 Task: Create a due date automation trigger when advanced on, 2 working days after a card is due add checklist with checklist "Resume" complete at 11:00 AM.
Action: Mouse moved to (1106, 334)
Screenshot: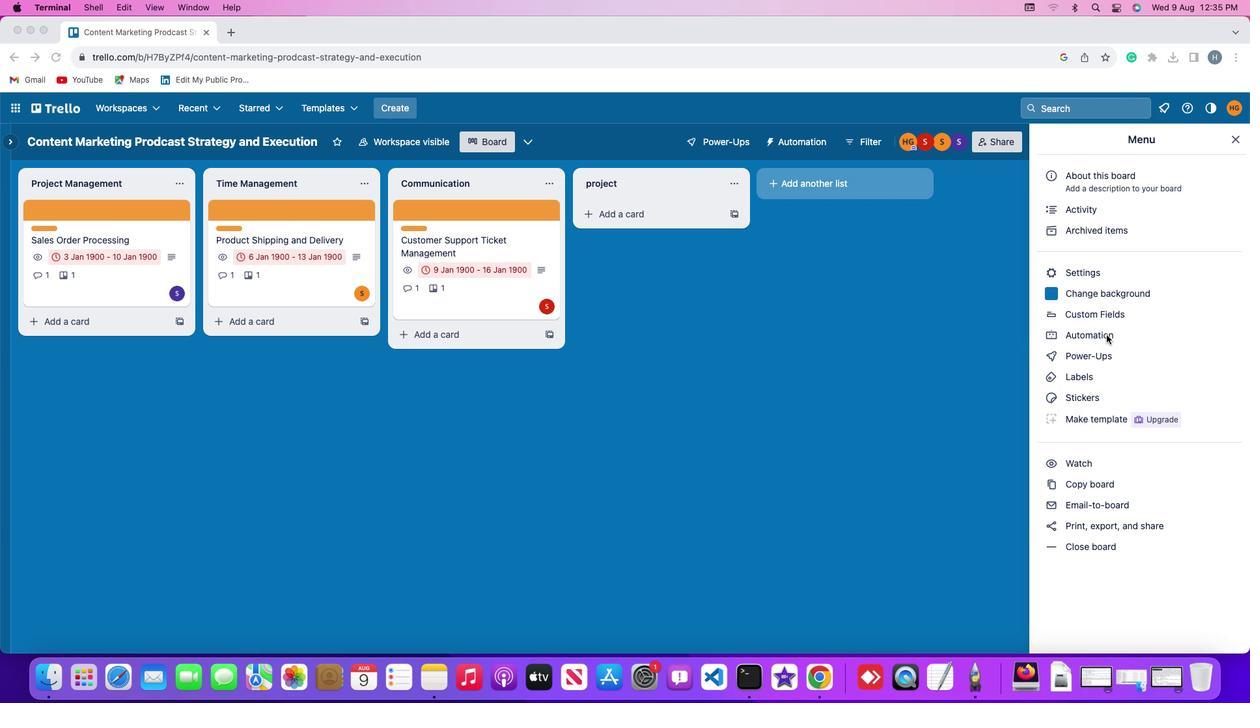 
Action: Mouse pressed left at (1106, 334)
Screenshot: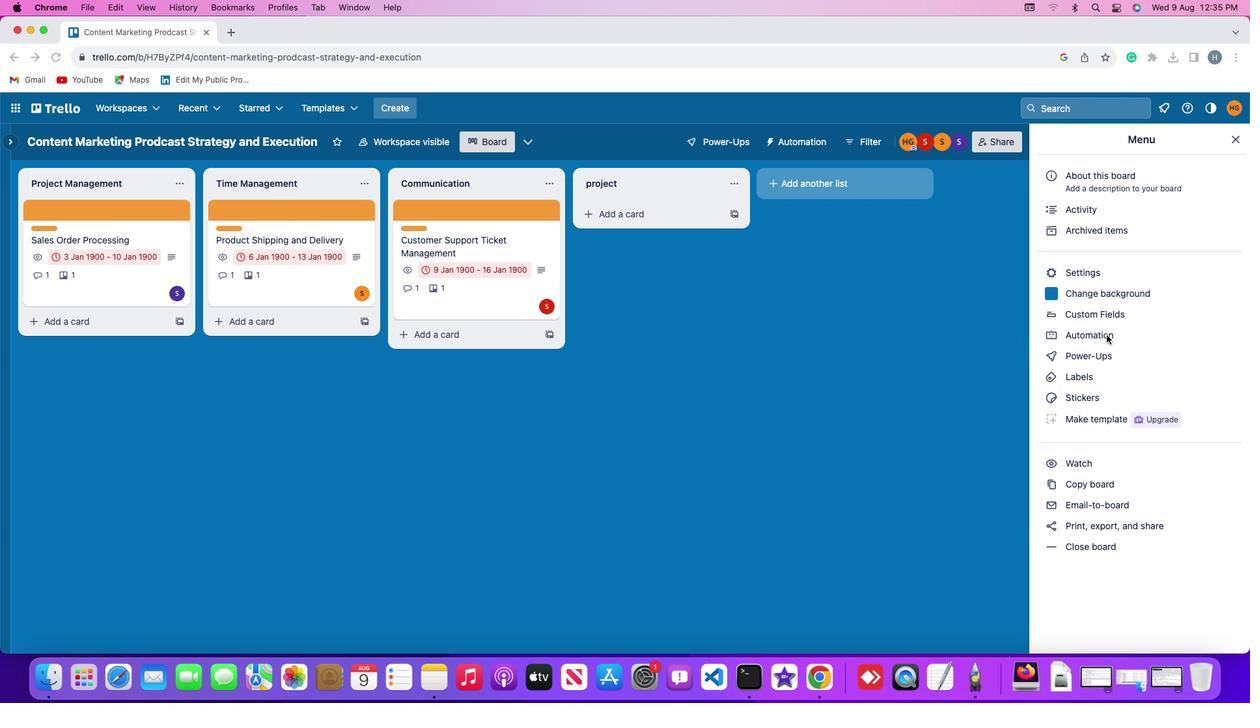 
Action: Mouse moved to (1106, 333)
Screenshot: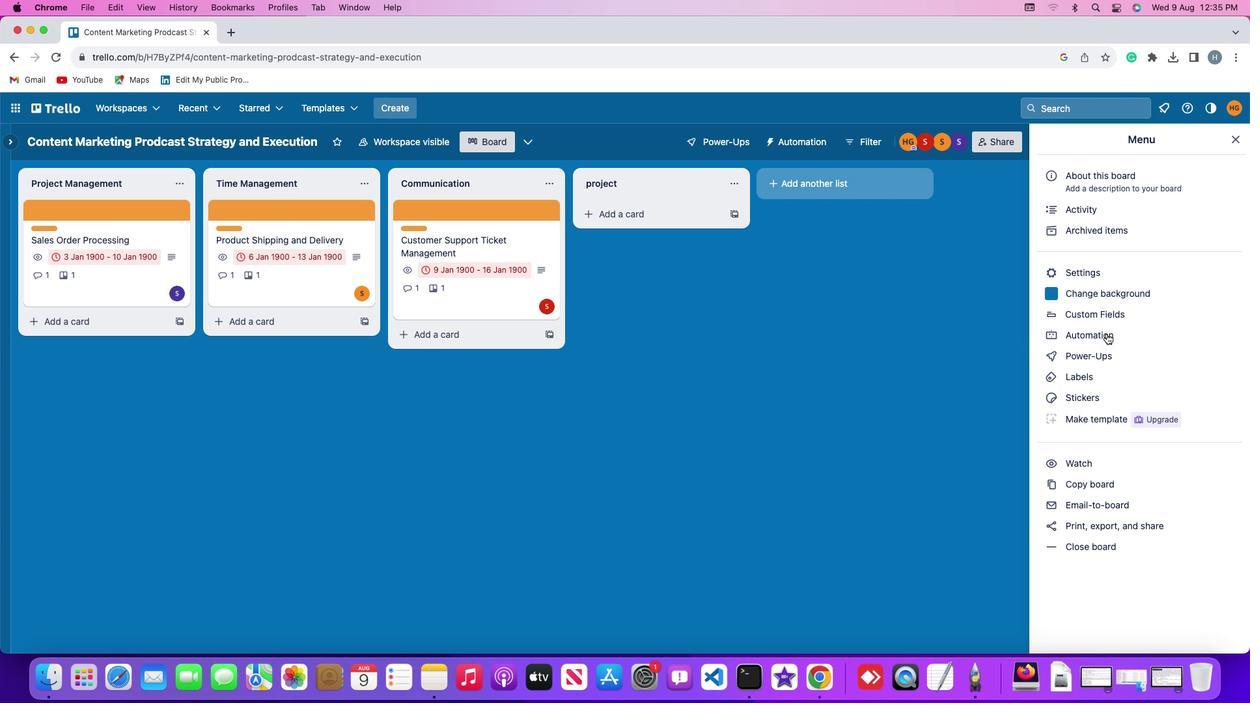 
Action: Mouse pressed left at (1106, 333)
Screenshot: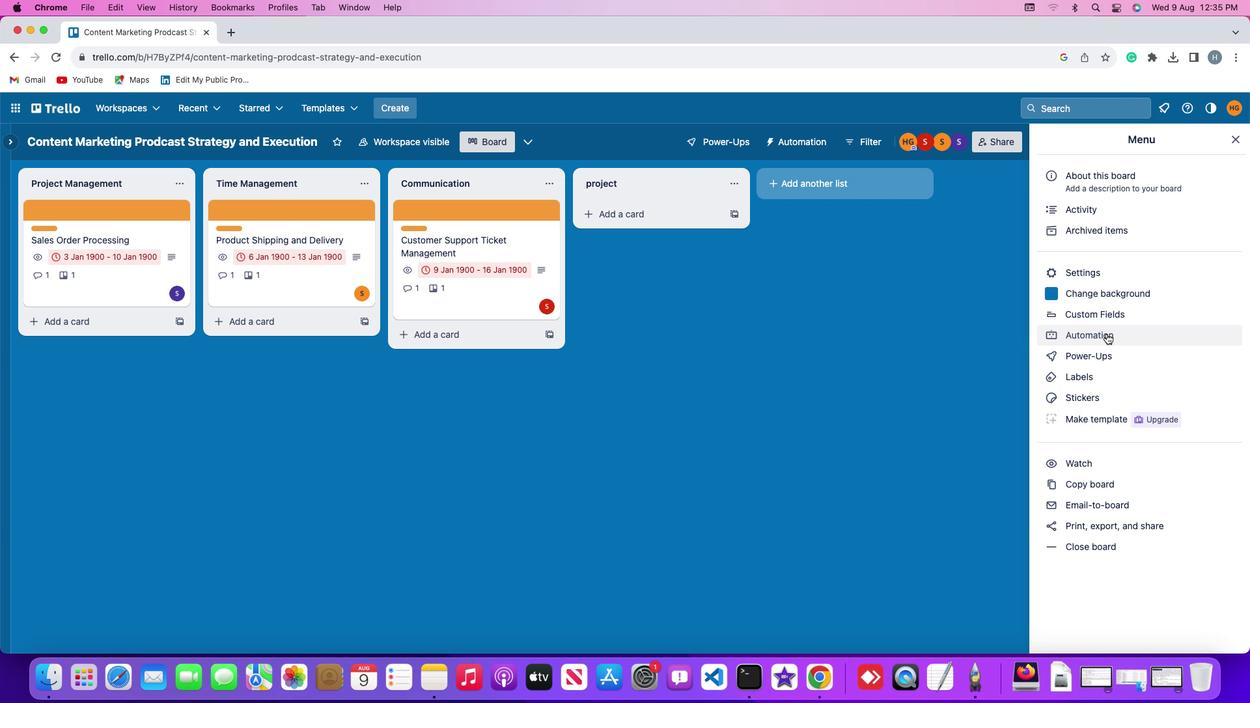 
Action: Mouse moved to (77, 306)
Screenshot: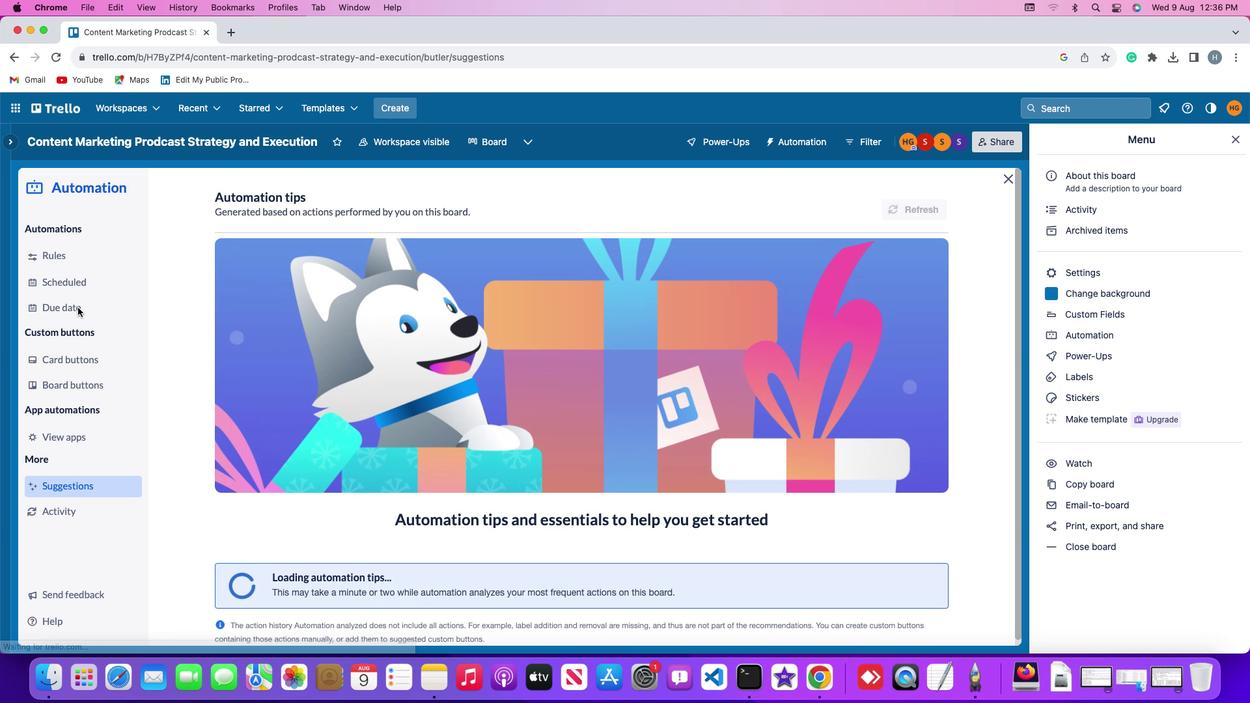 
Action: Mouse pressed left at (77, 306)
Screenshot: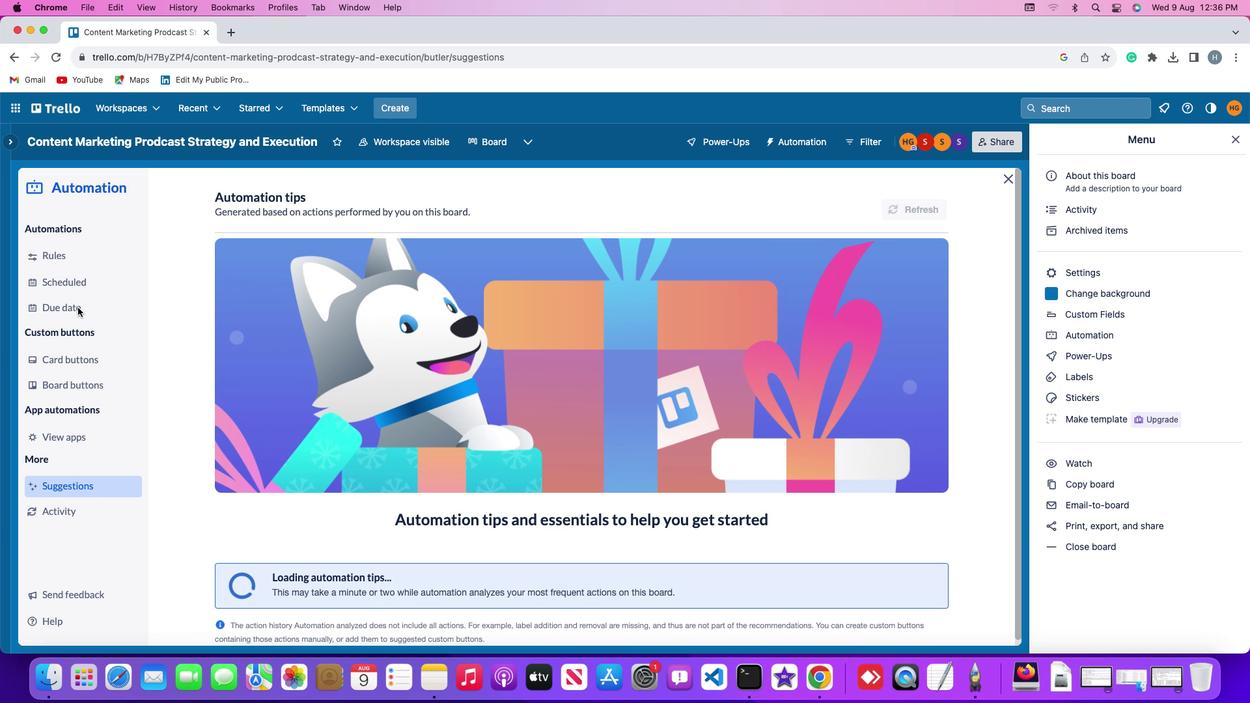 
Action: Mouse moved to (877, 194)
Screenshot: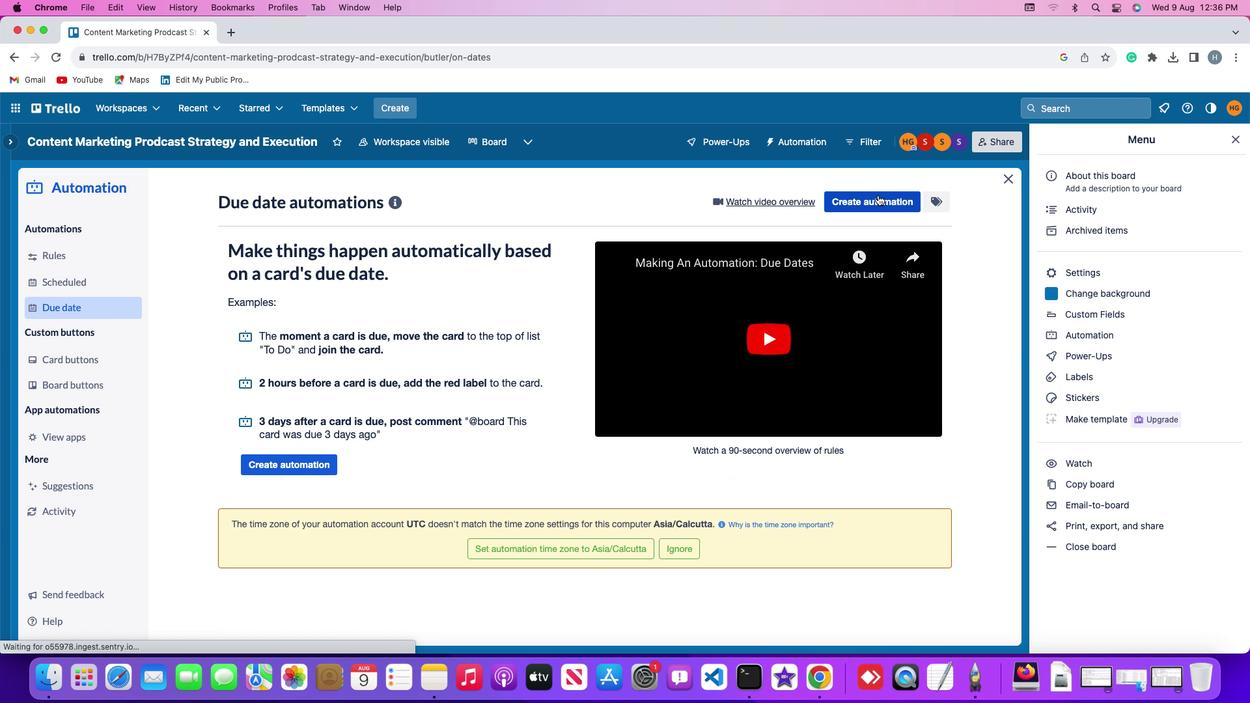 
Action: Mouse pressed left at (877, 194)
Screenshot: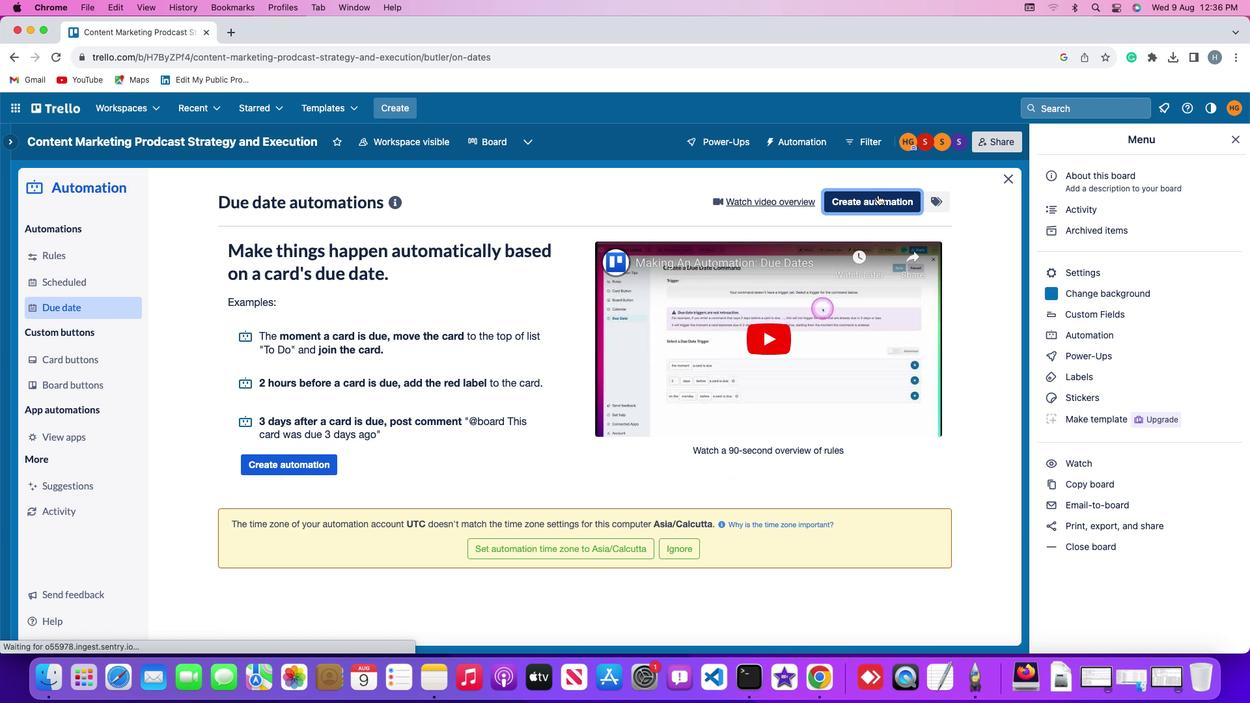 
Action: Mouse moved to (294, 324)
Screenshot: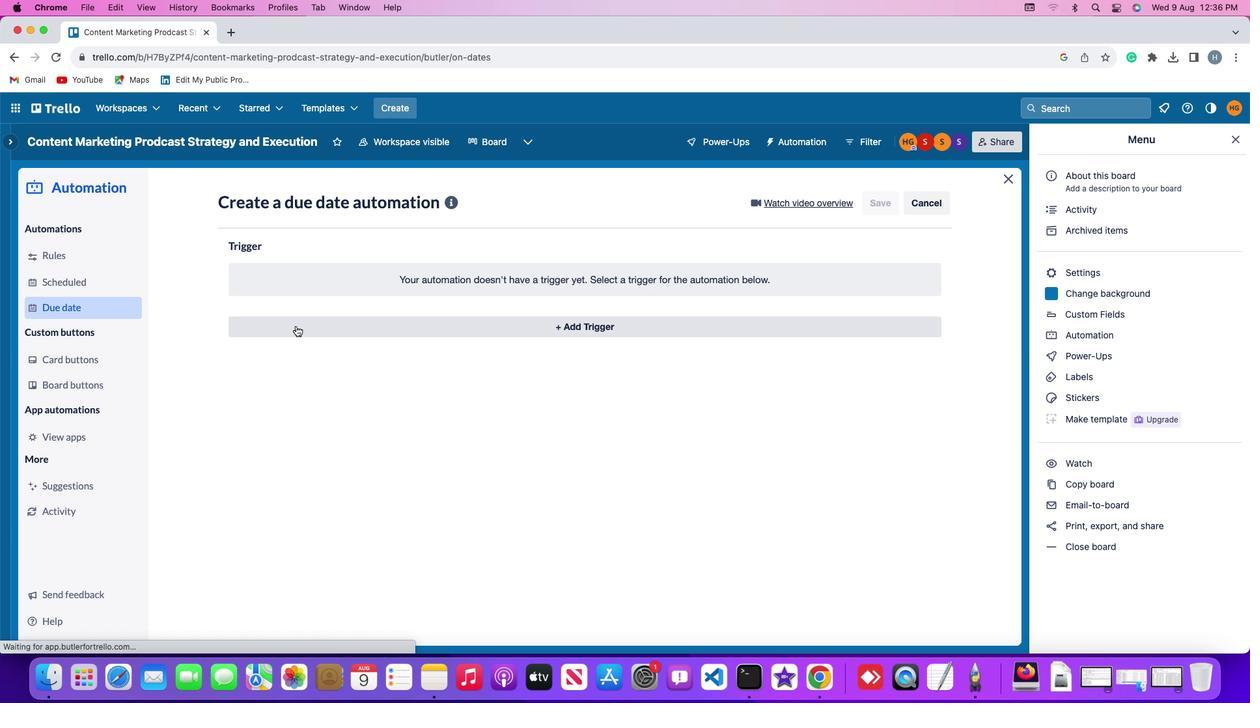 
Action: Mouse pressed left at (294, 324)
Screenshot: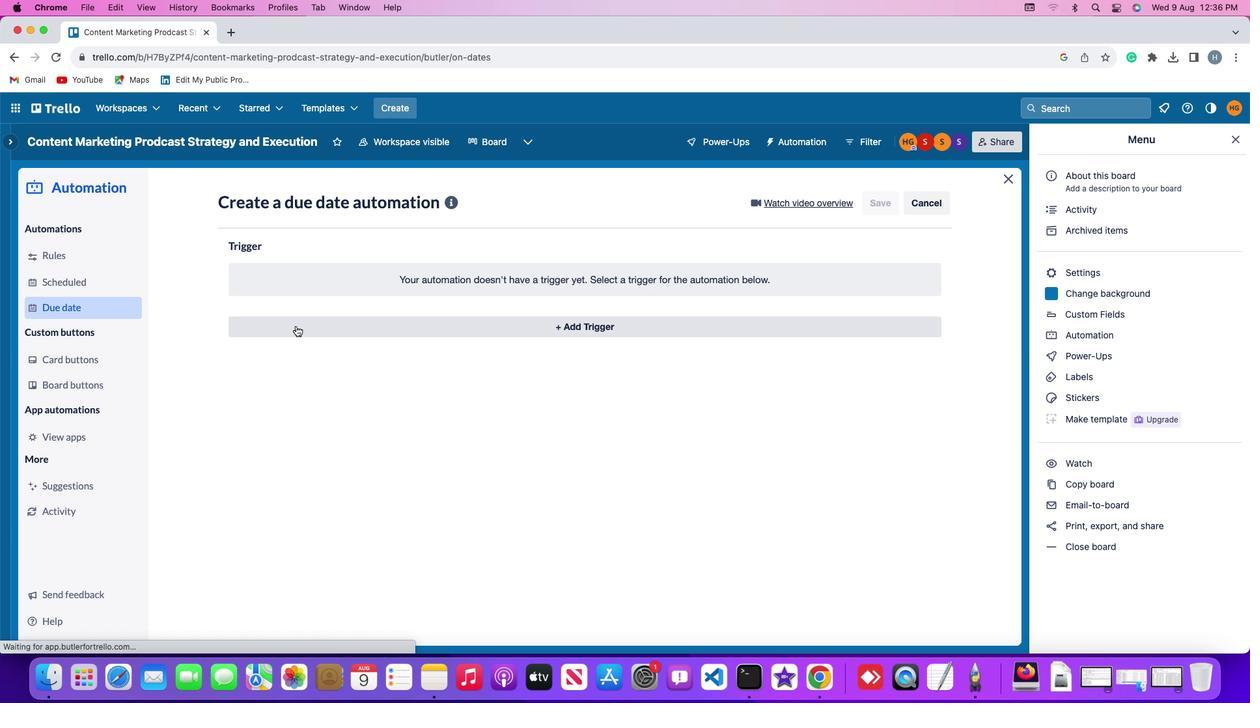
Action: Mouse moved to (254, 527)
Screenshot: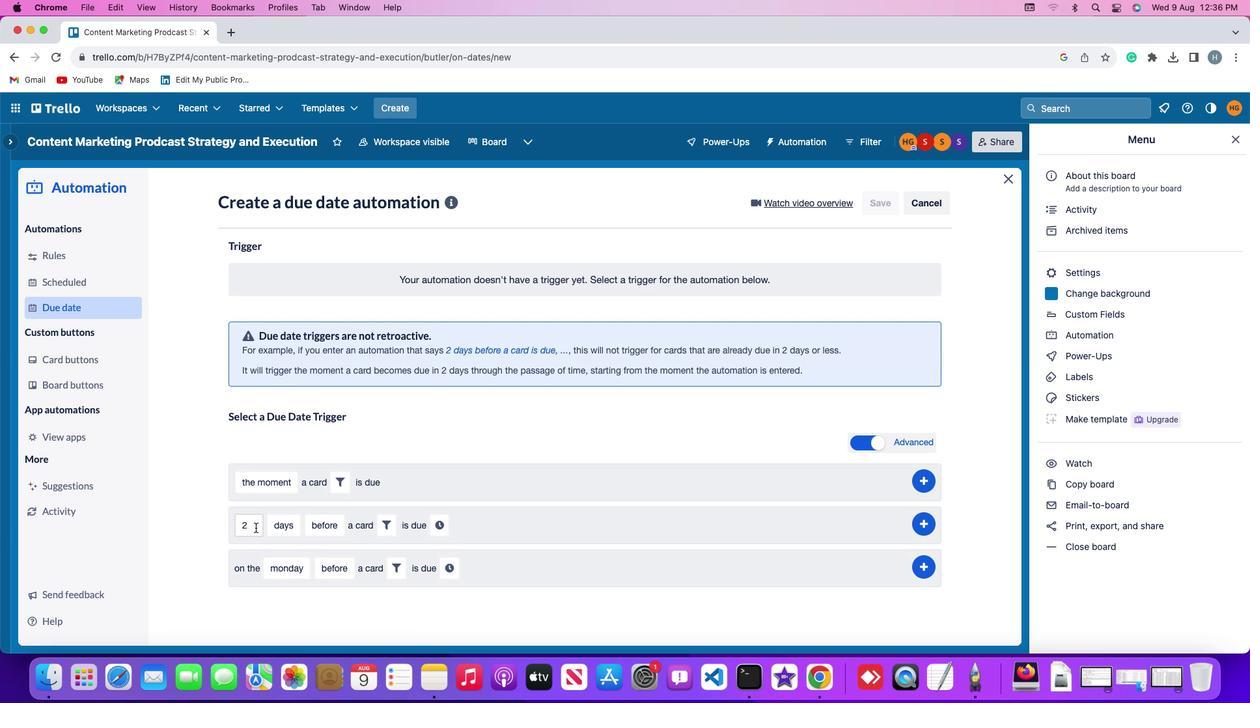 
Action: Mouse pressed left at (254, 527)
Screenshot: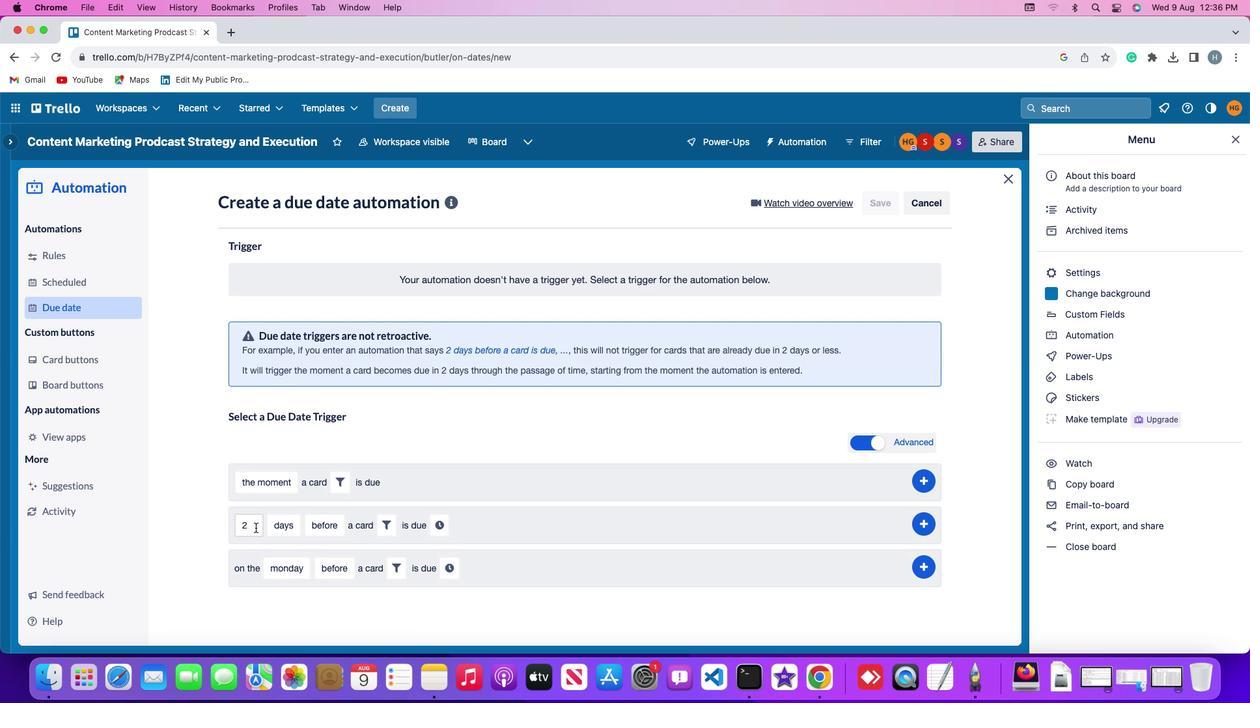 
Action: Mouse moved to (255, 524)
Screenshot: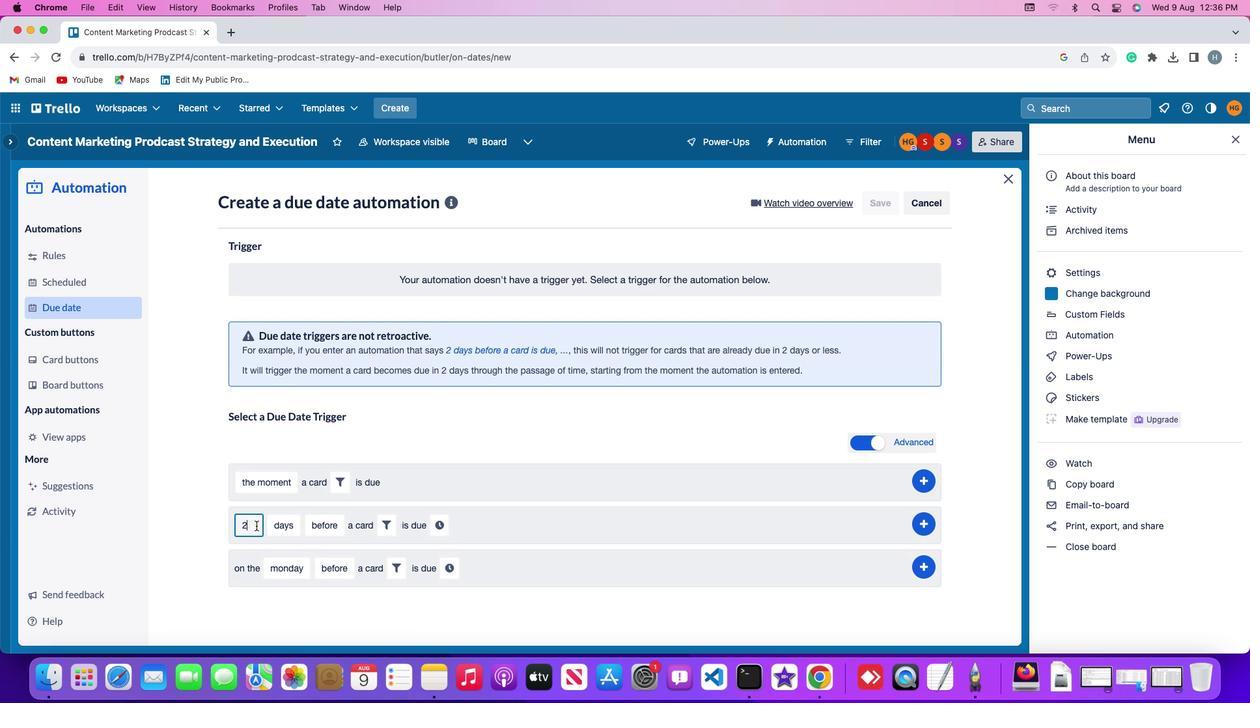 
Action: Key pressed Key.backspace
Screenshot: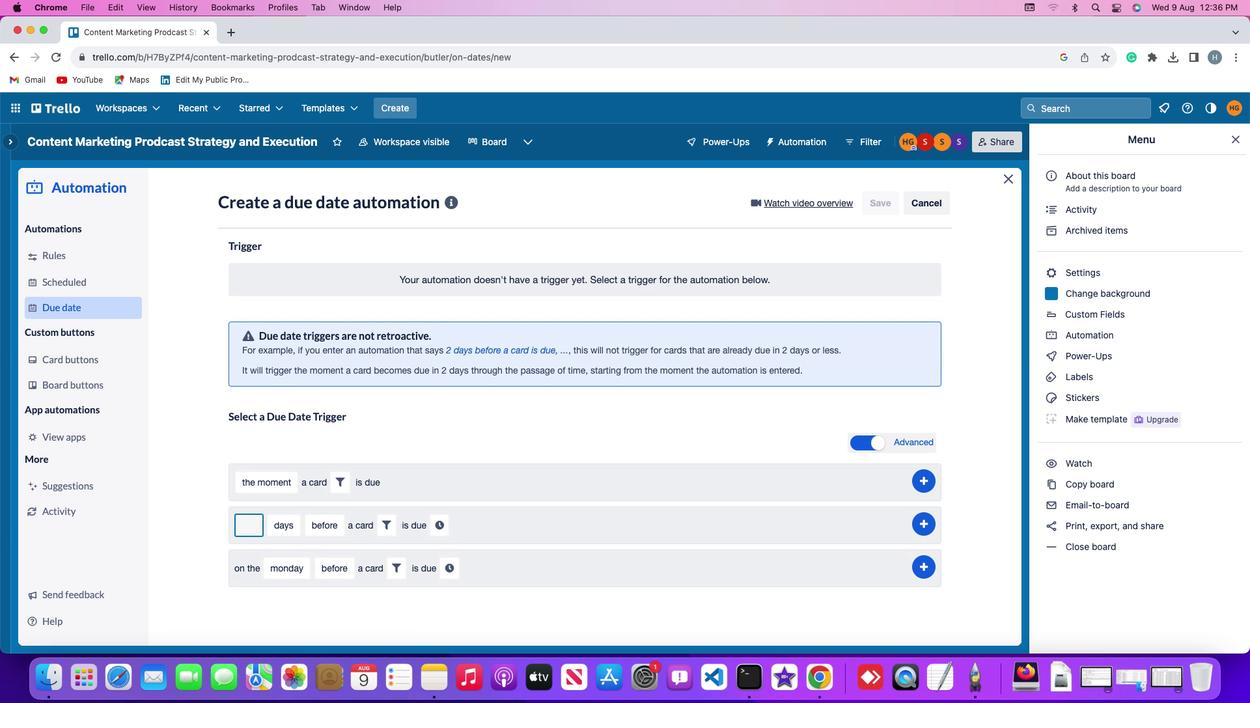 
Action: Mouse moved to (255, 526)
Screenshot: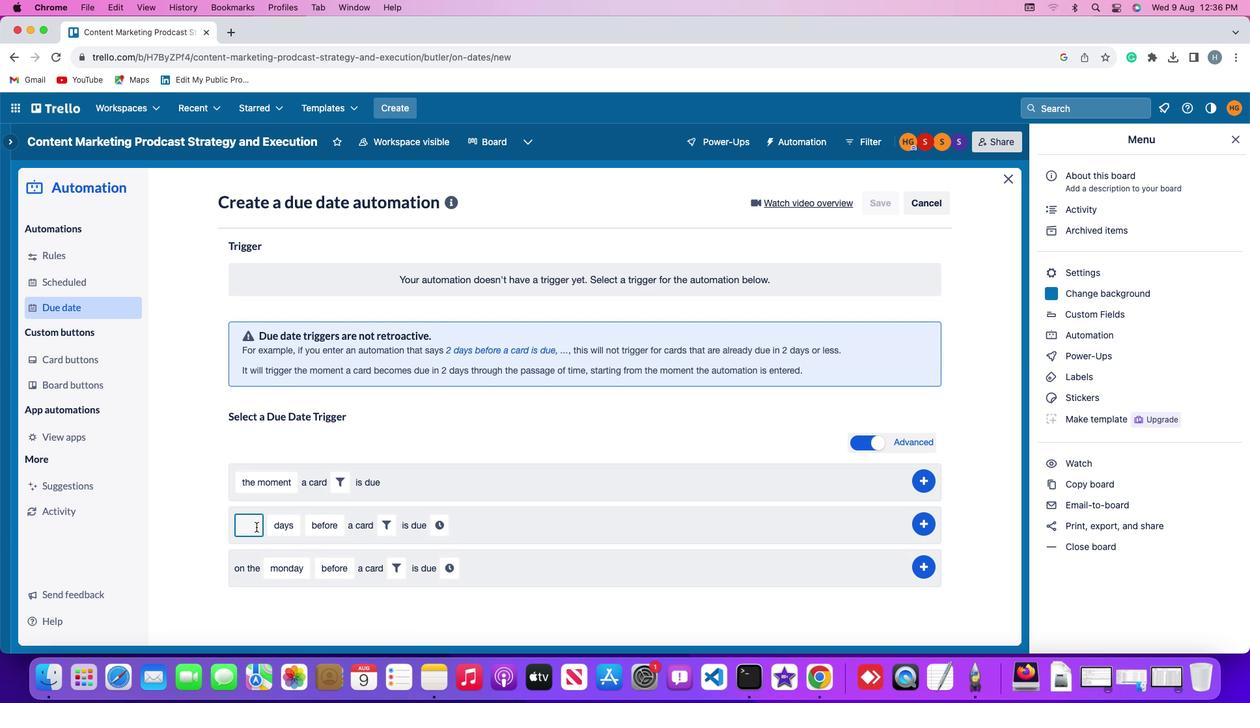 
Action: Key pressed '2'
Screenshot: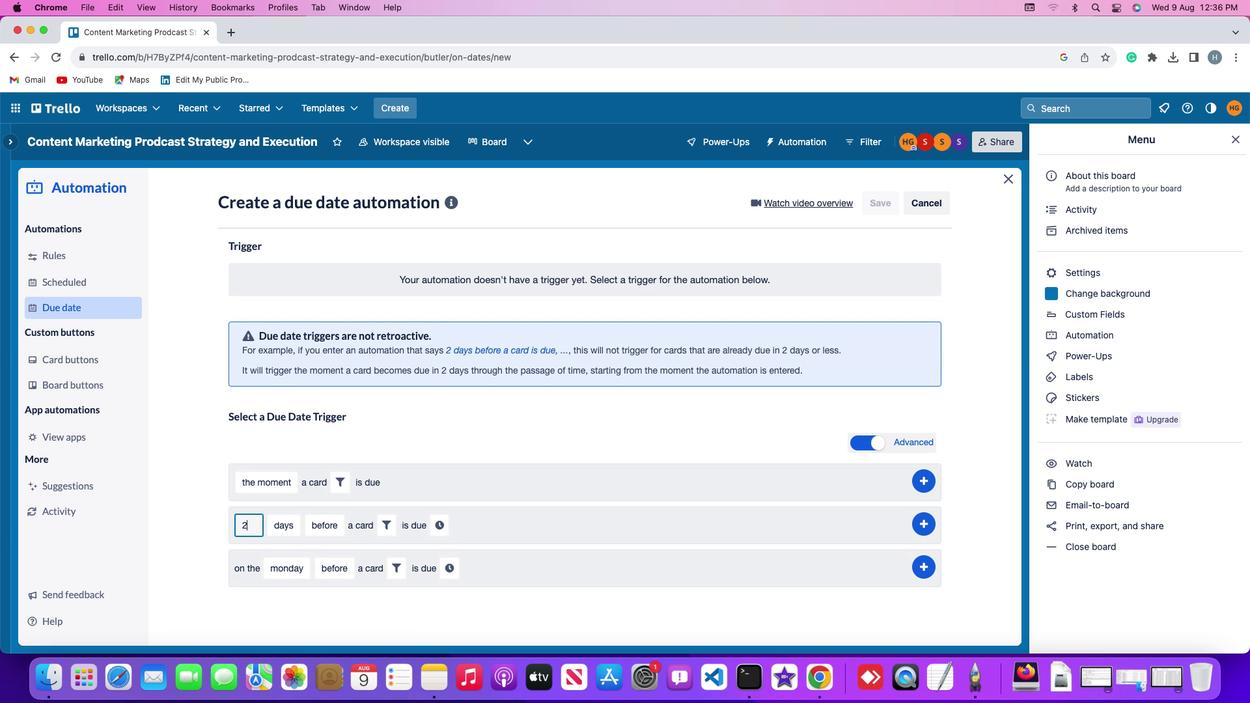
Action: Mouse moved to (297, 528)
Screenshot: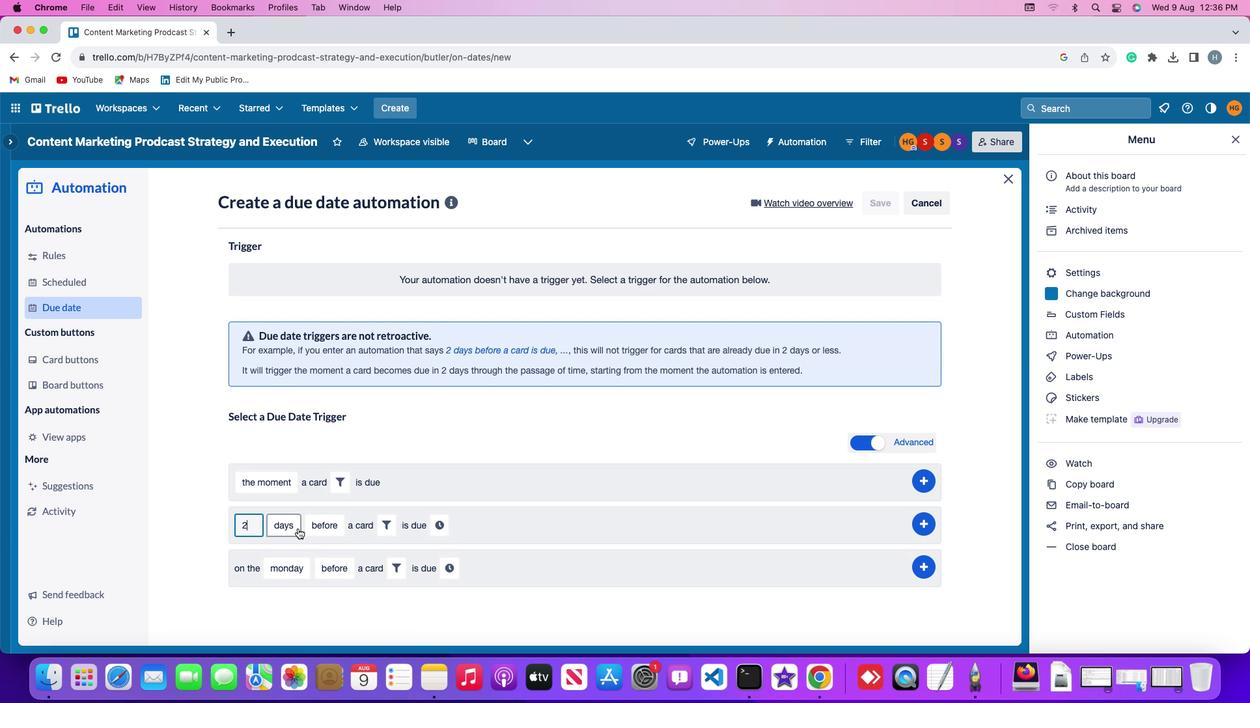 
Action: Mouse pressed left at (297, 528)
Screenshot: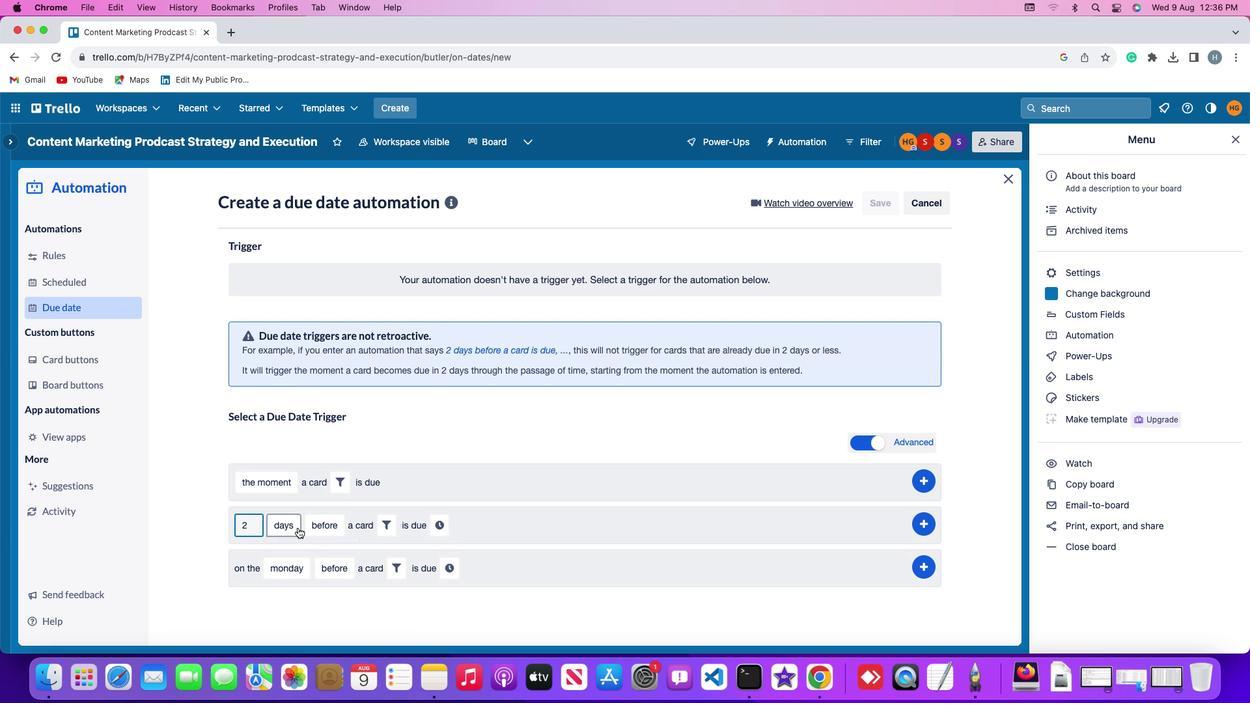 
Action: Mouse moved to (283, 572)
Screenshot: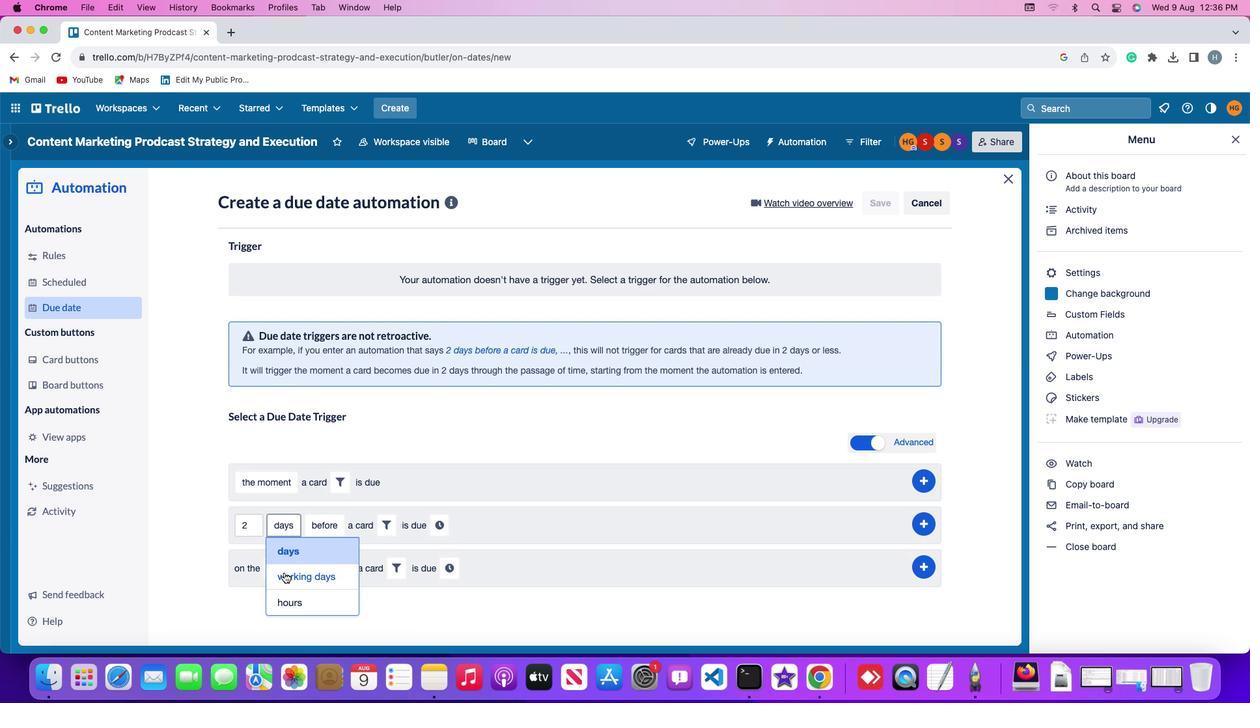 
Action: Mouse pressed left at (283, 572)
Screenshot: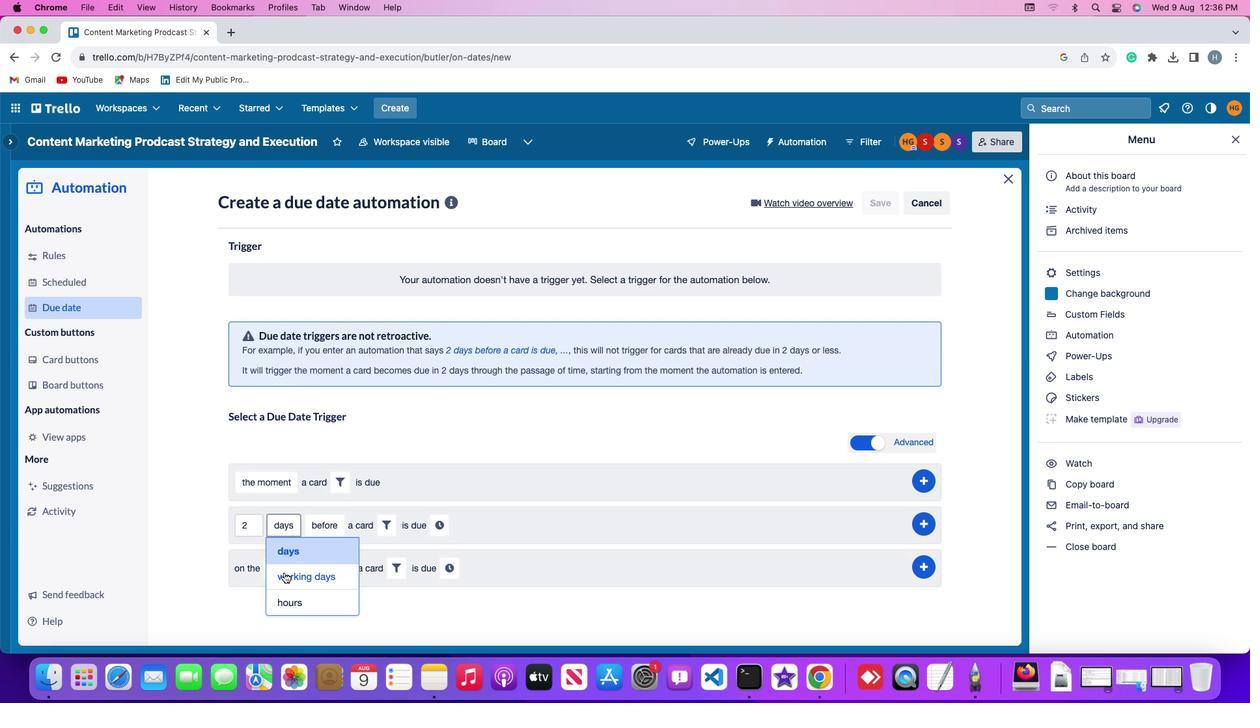 
Action: Mouse moved to (339, 523)
Screenshot: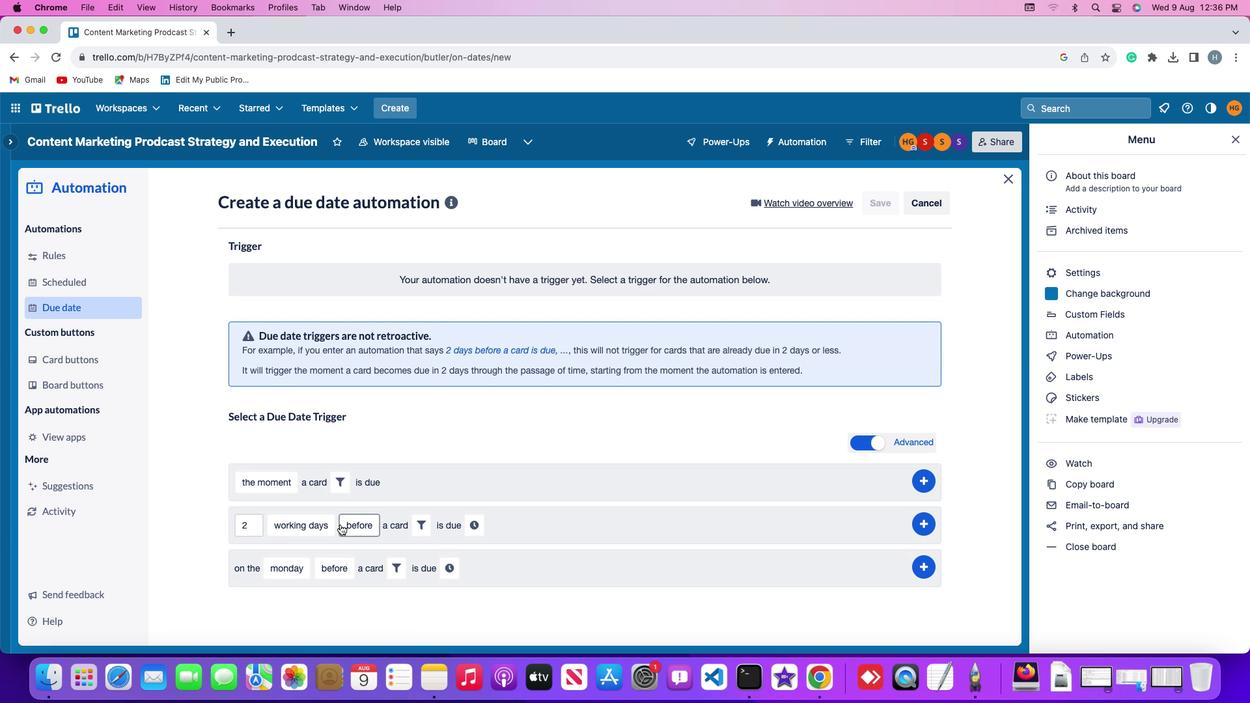 
Action: Mouse pressed left at (339, 523)
Screenshot: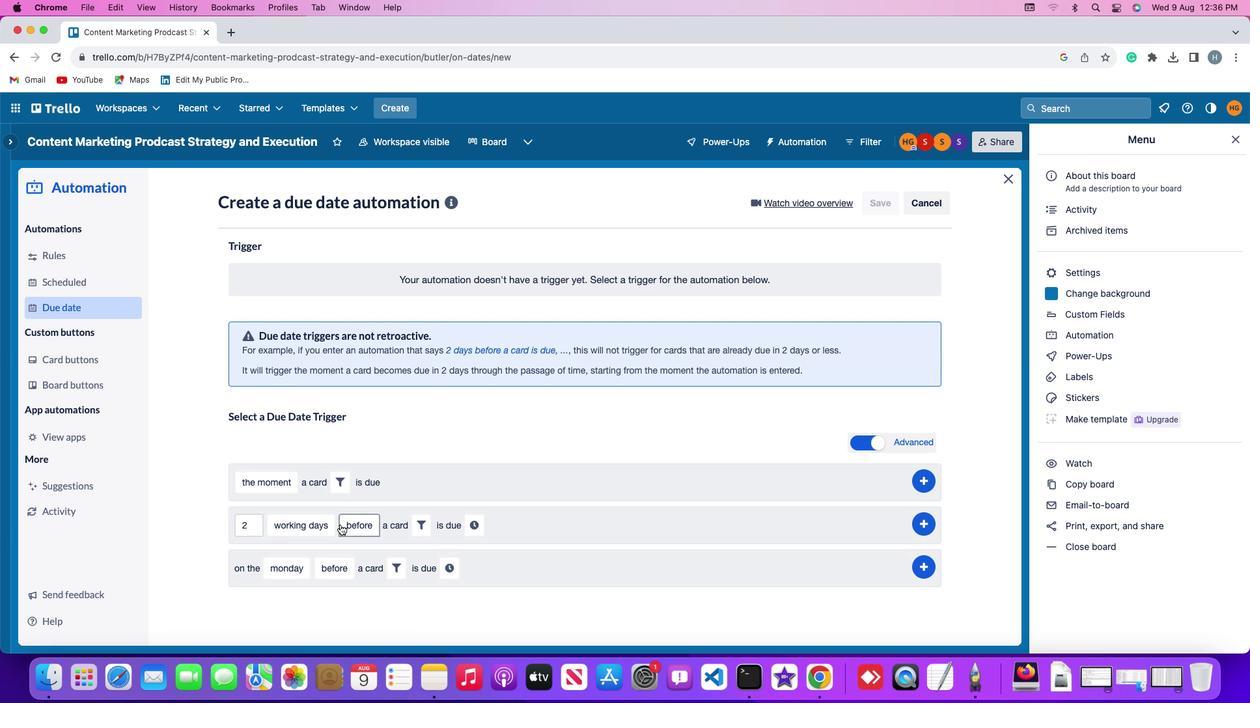 
Action: Mouse moved to (352, 574)
Screenshot: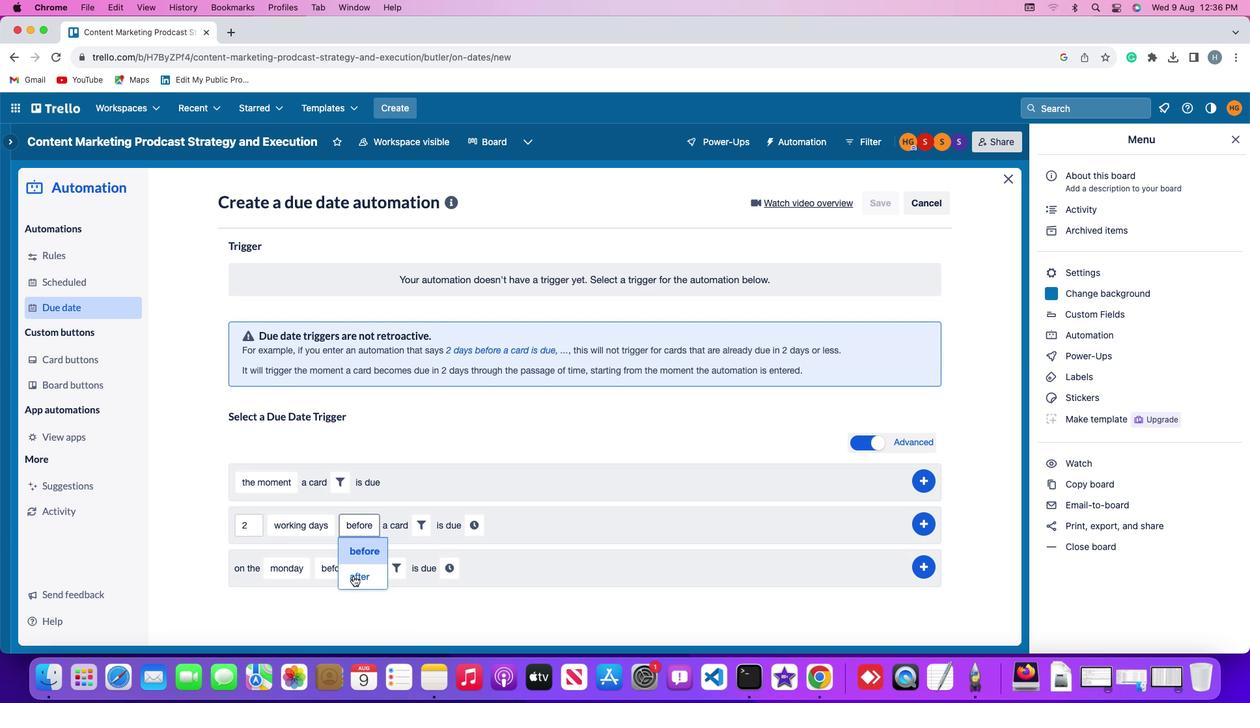 
Action: Mouse pressed left at (352, 574)
Screenshot: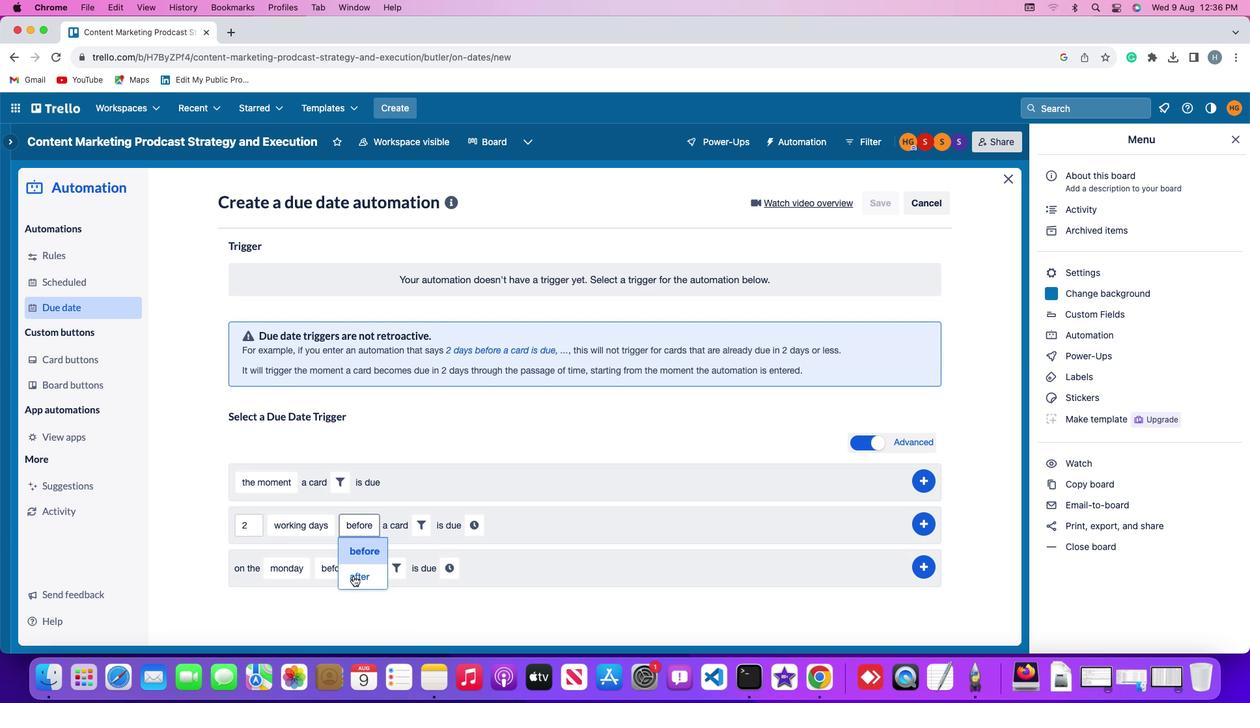 
Action: Mouse moved to (407, 528)
Screenshot: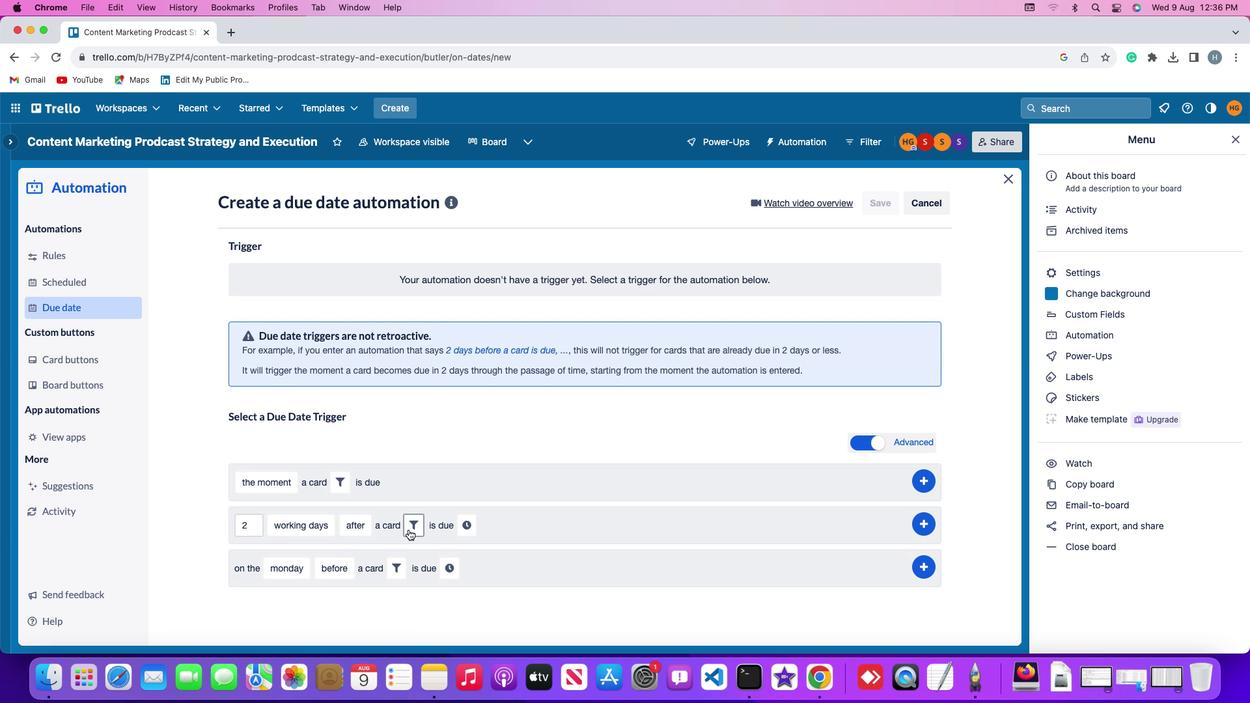 
Action: Mouse pressed left at (407, 528)
Screenshot: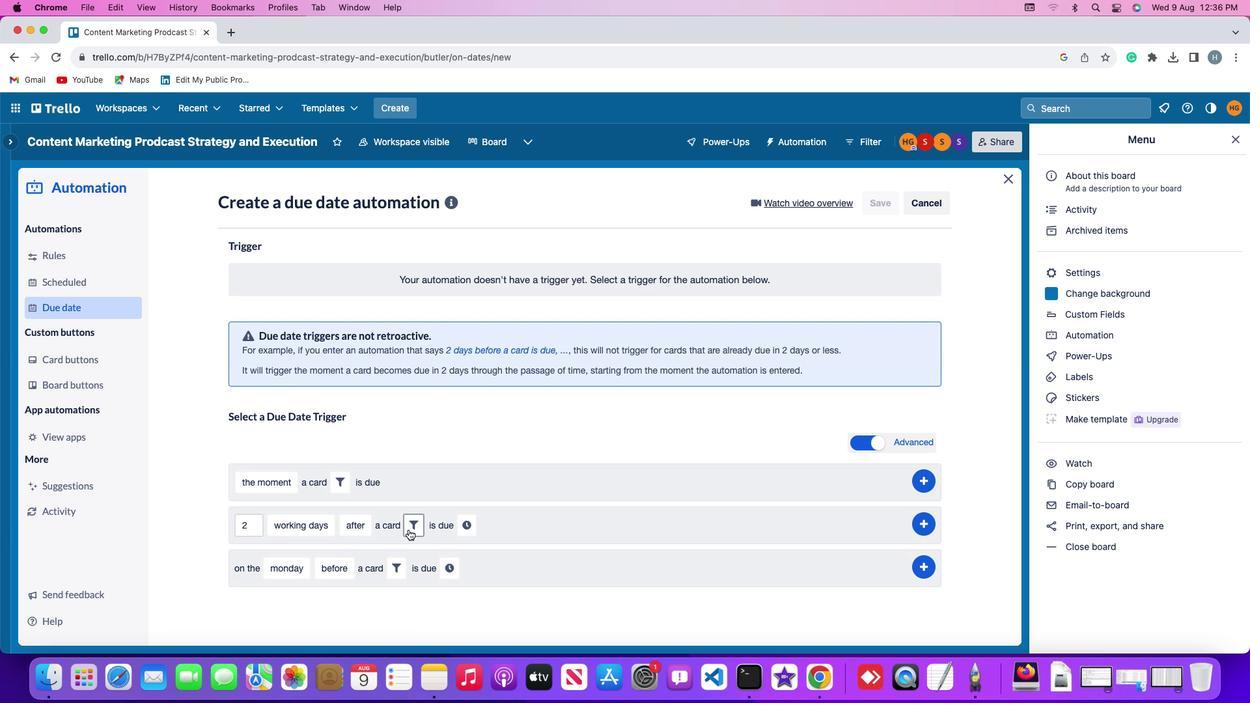 
Action: Mouse moved to (526, 565)
Screenshot: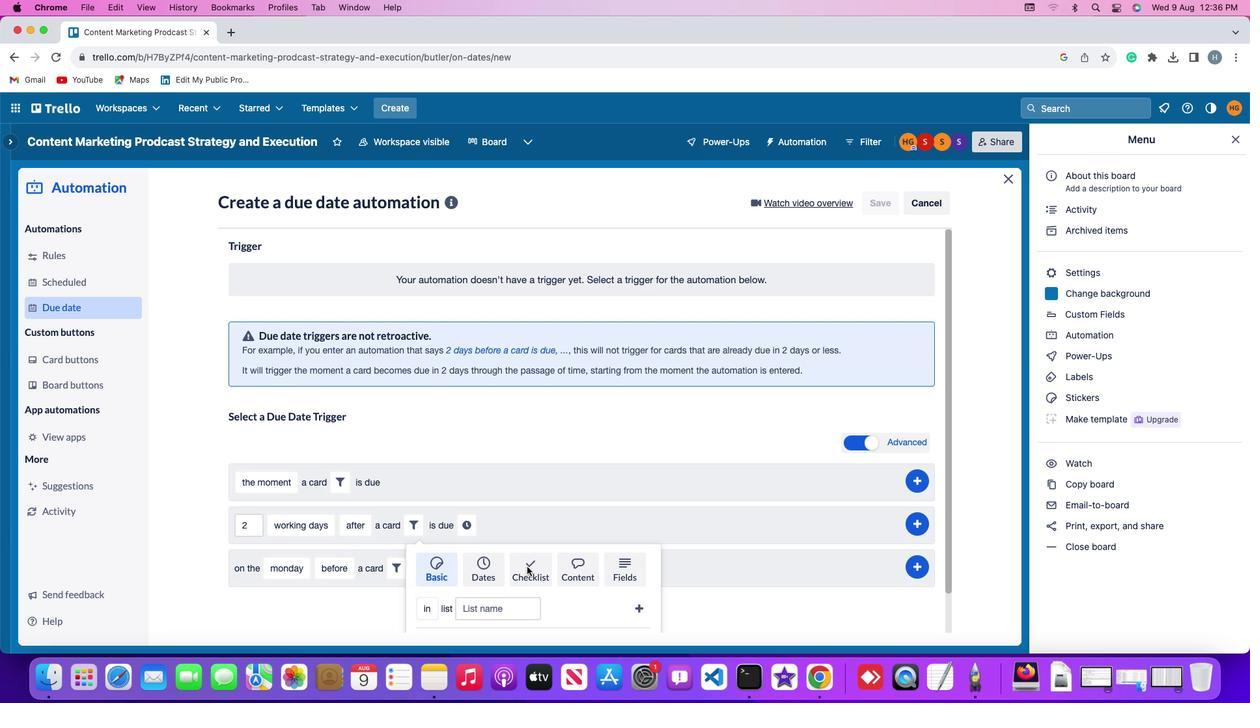 
Action: Mouse pressed left at (526, 565)
Screenshot: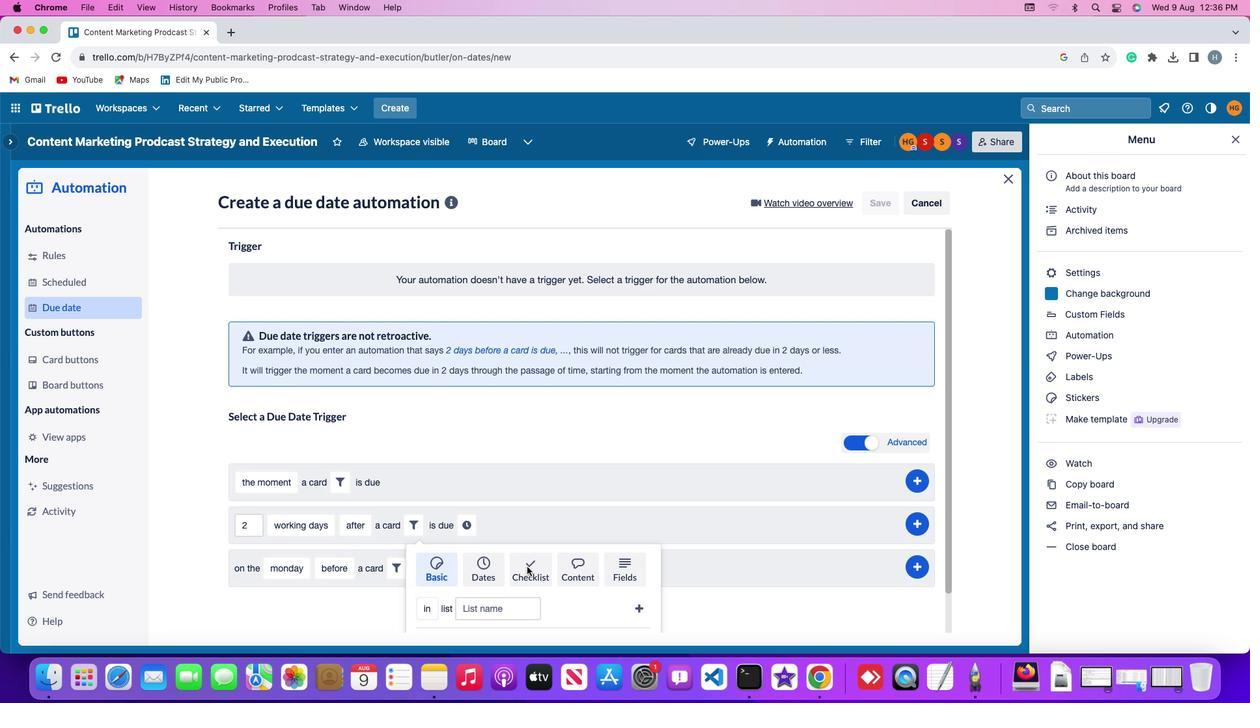 
Action: Mouse moved to (497, 601)
Screenshot: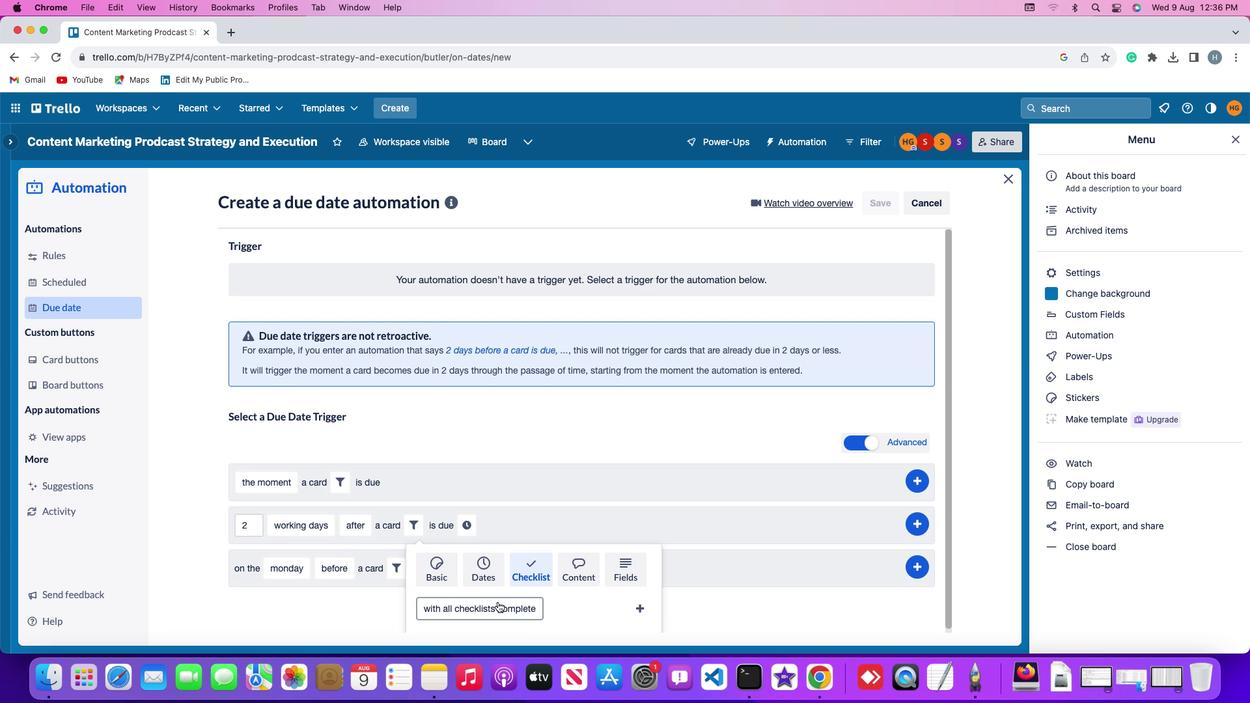 
Action: Mouse pressed left at (497, 601)
Screenshot: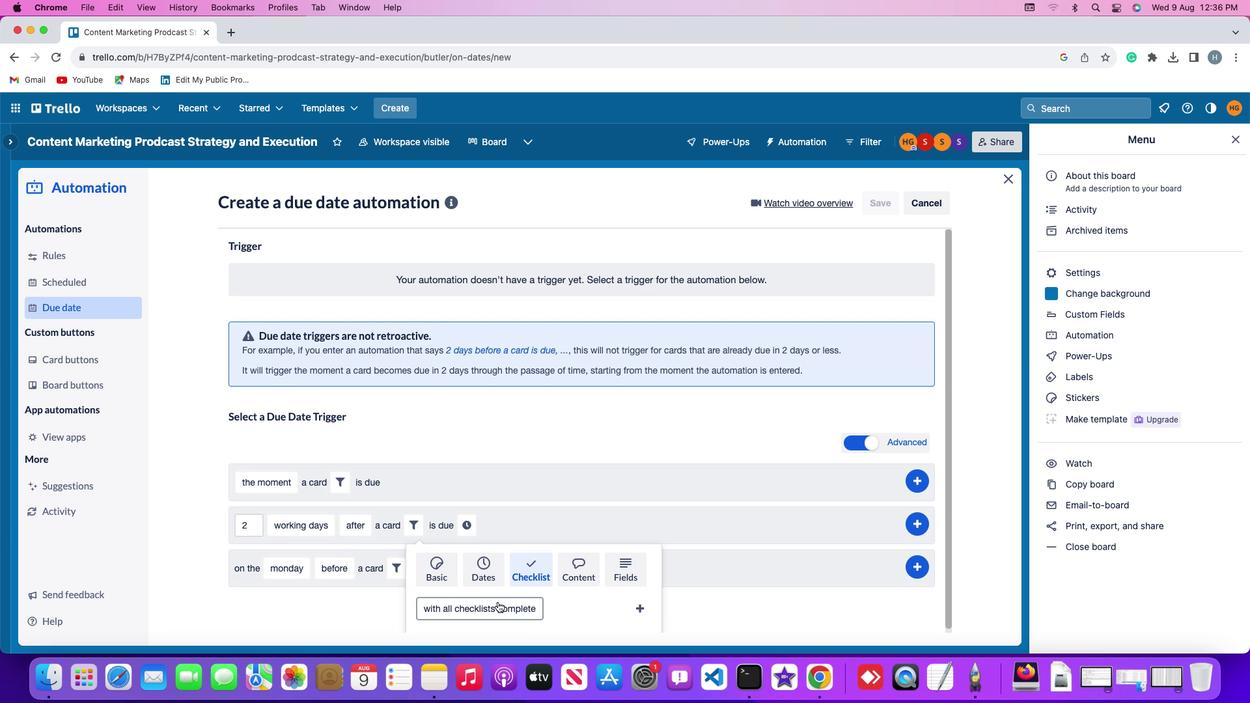 
Action: Mouse moved to (495, 526)
Screenshot: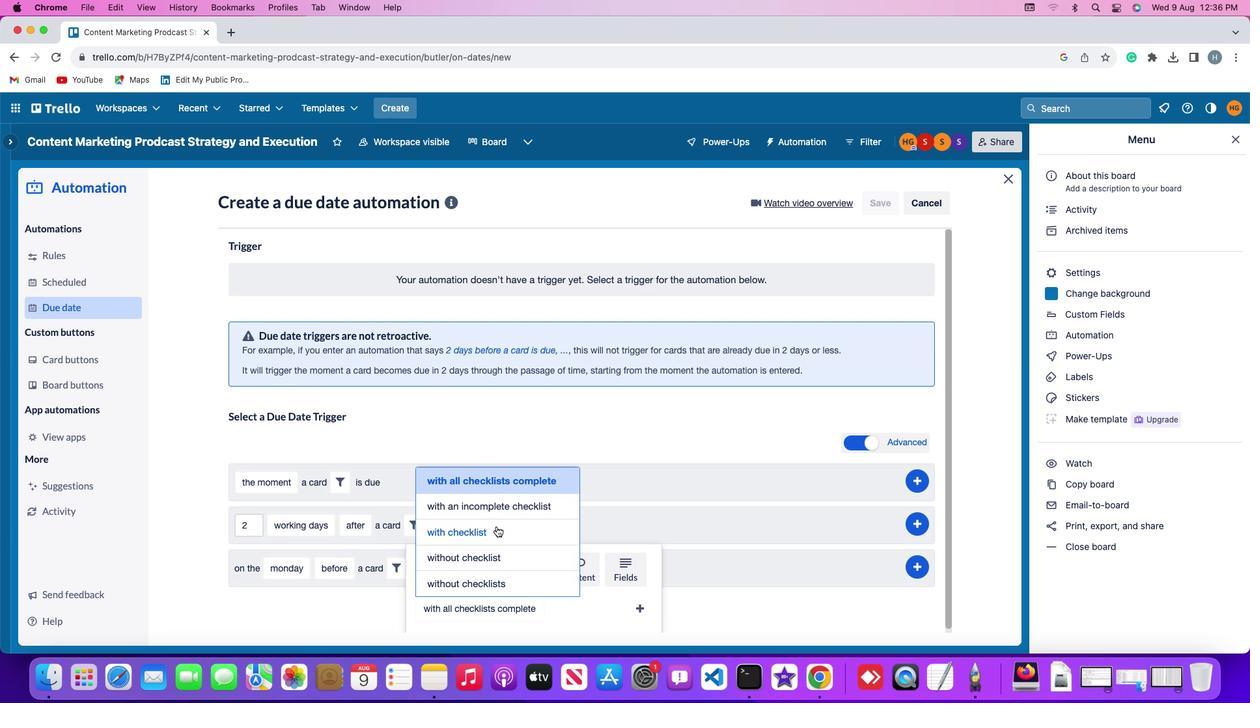
Action: Mouse pressed left at (495, 526)
Screenshot: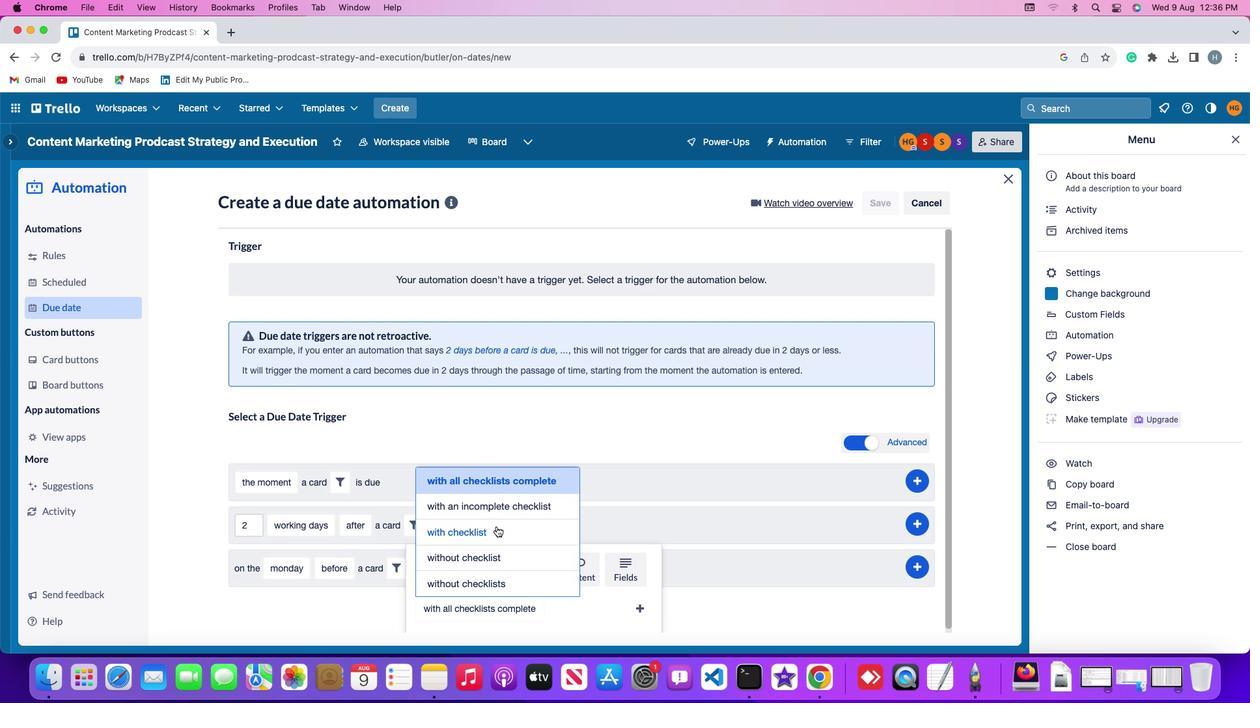 
Action: Mouse moved to (533, 608)
Screenshot: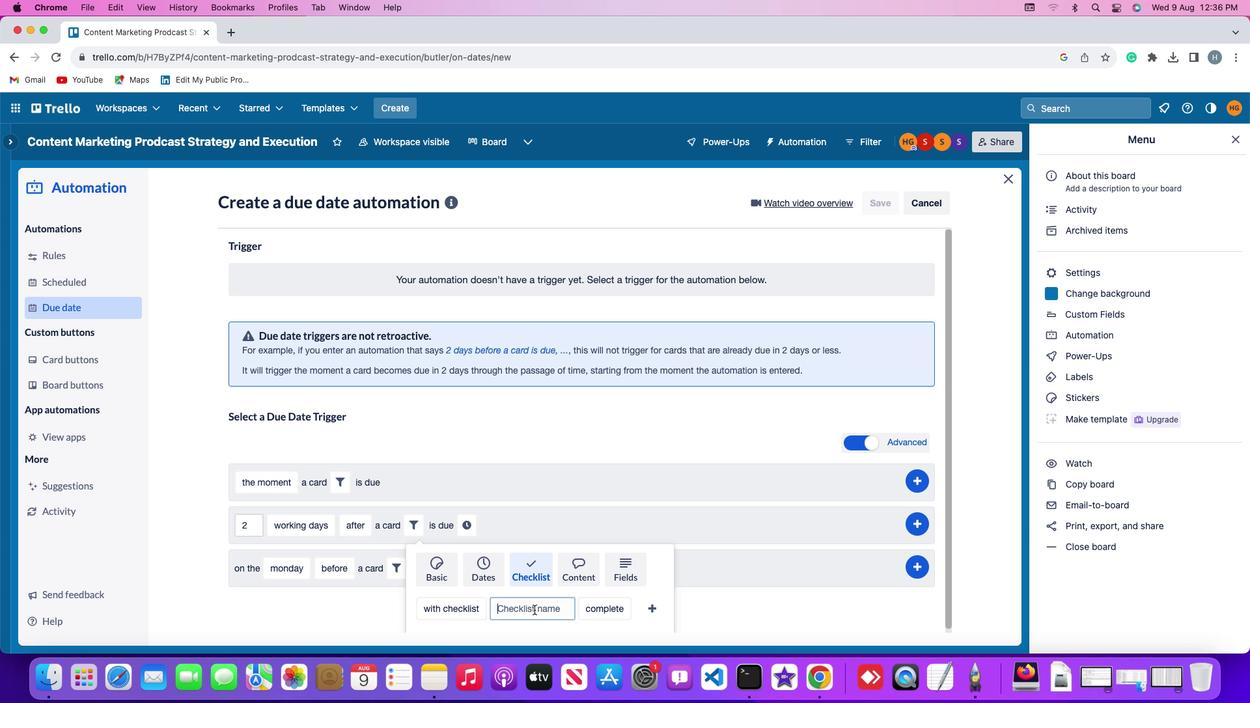 
Action: Mouse pressed left at (533, 608)
Screenshot: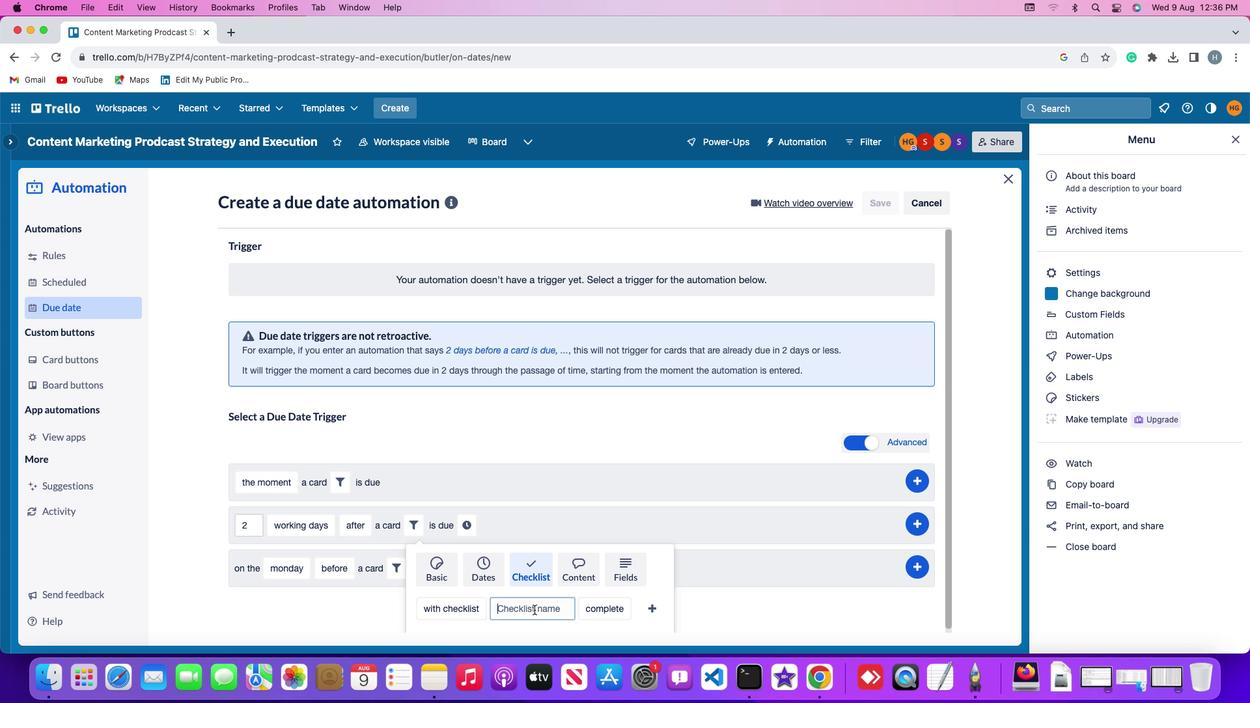 
Action: Mouse moved to (534, 608)
Screenshot: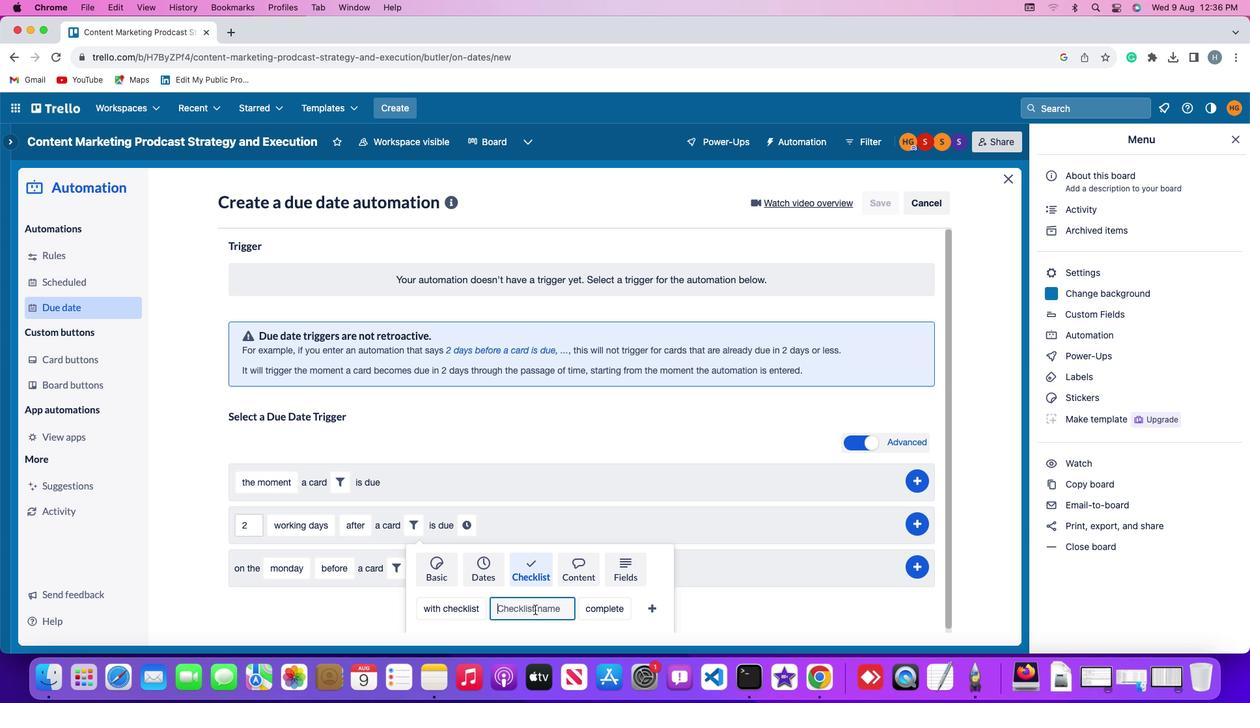 
Action: Key pressed Key.shift'R''e''s''u''m''e'
Screenshot: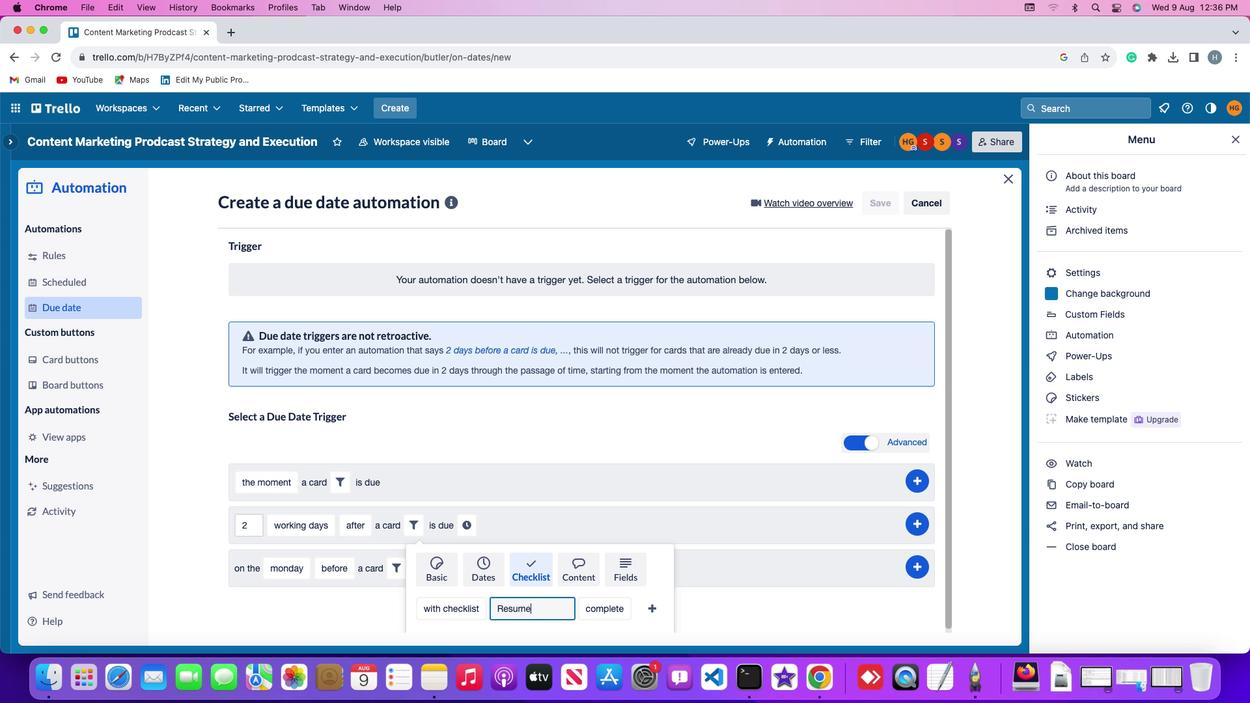 
Action: Mouse moved to (593, 602)
Screenshot: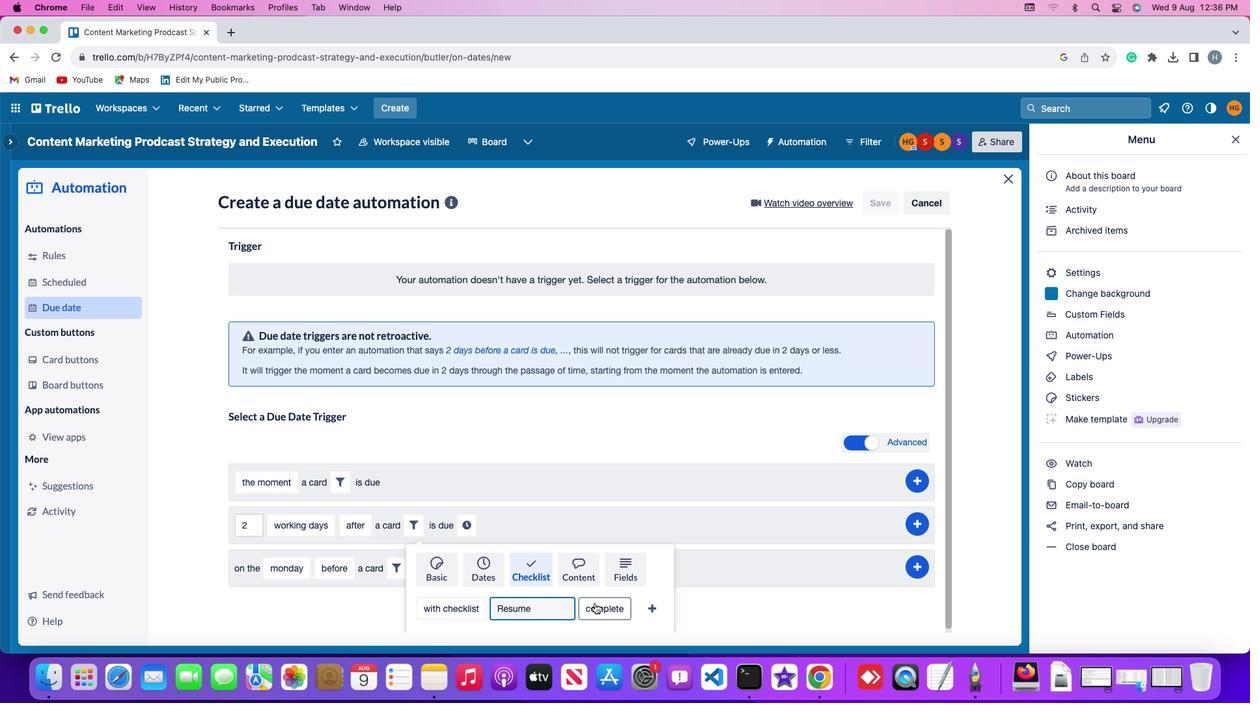 
Action: Mouse pressed left at (593, 602)
Screenshot: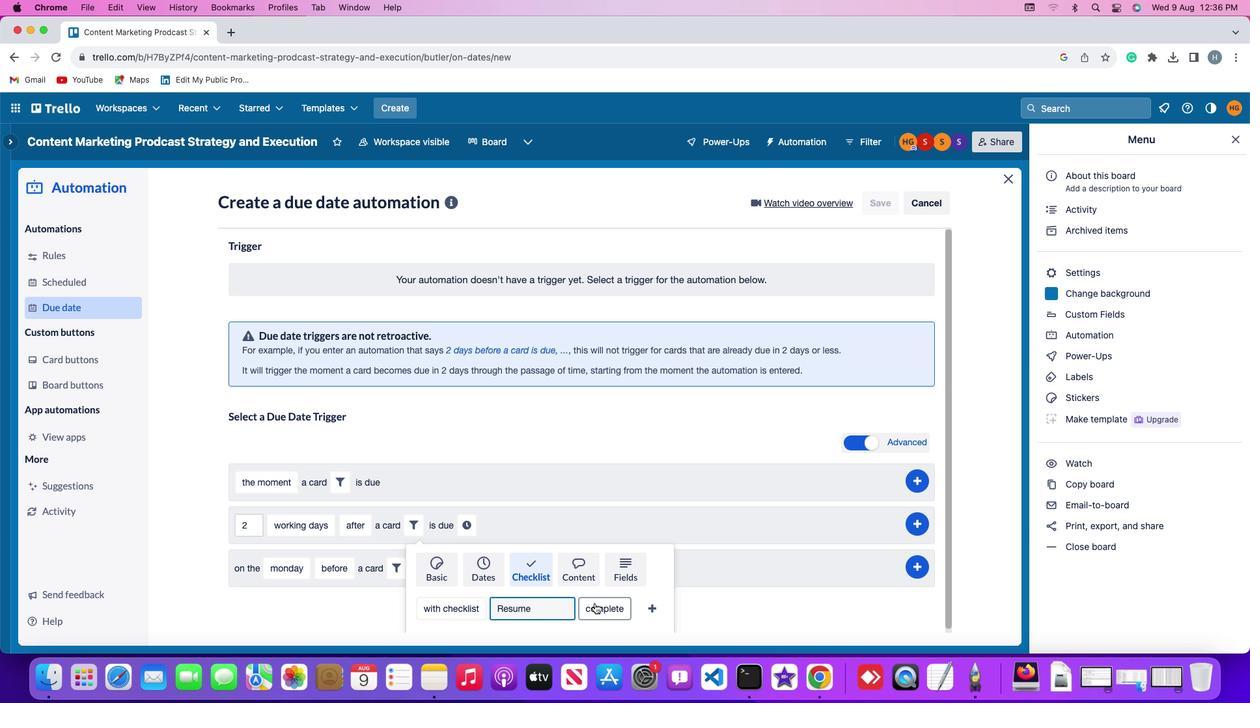 
Action: Mouse moved to (607, 552)
Screenshot: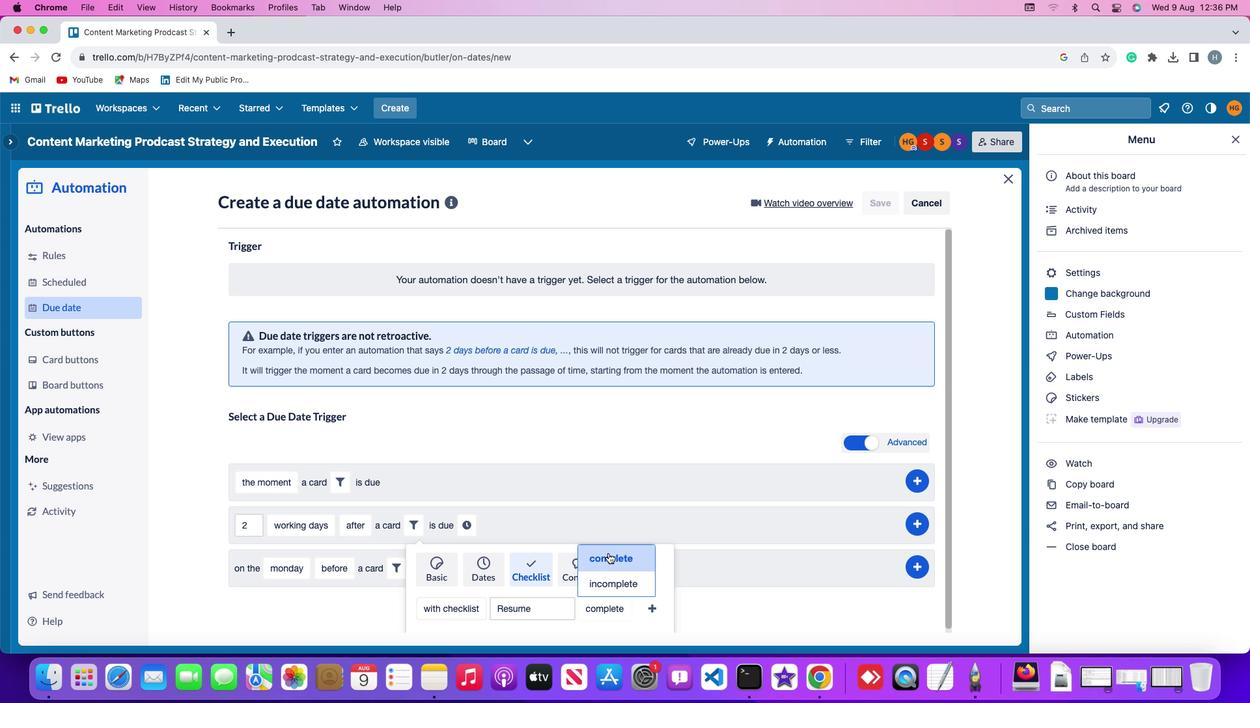 
Action: Mouse pressed left at (607, 552)
Screenshot: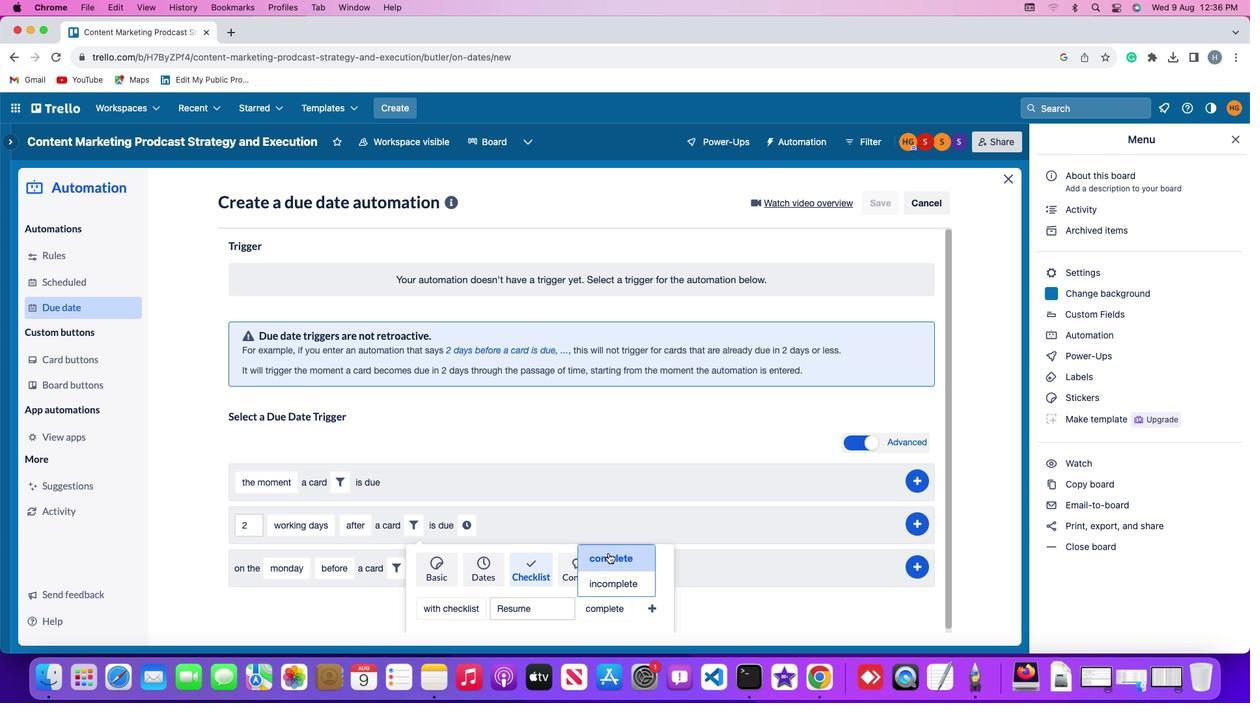 
Action: Mouse moved to (653, 606)
Screenshot: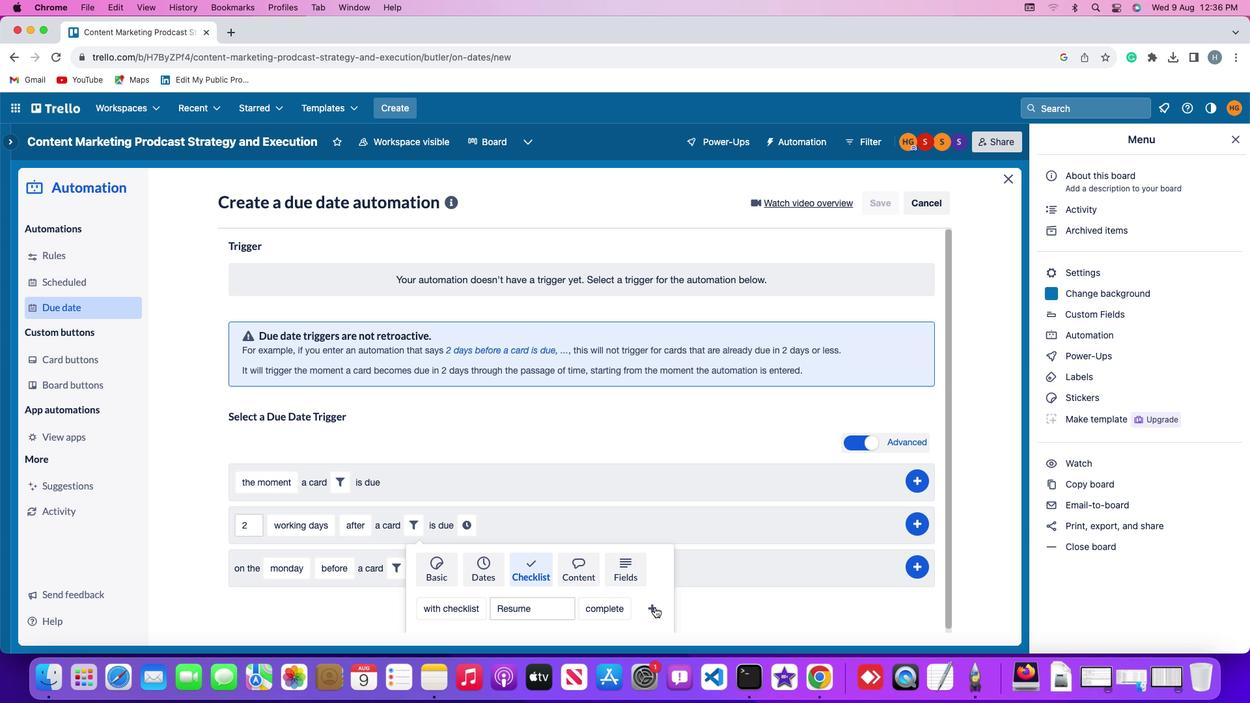 
Action: Mouse pressed left at (653, 606)
Screenshot: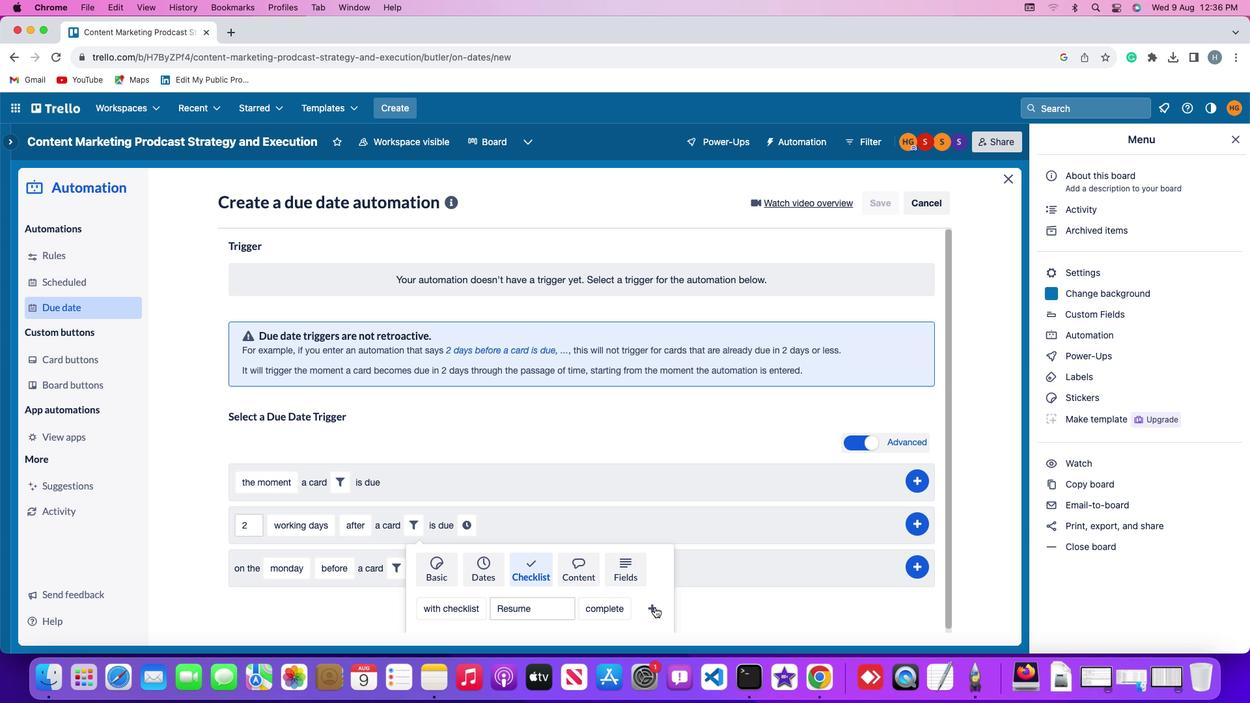 
Action: Mouse moved to (640, 519)
Screenshot: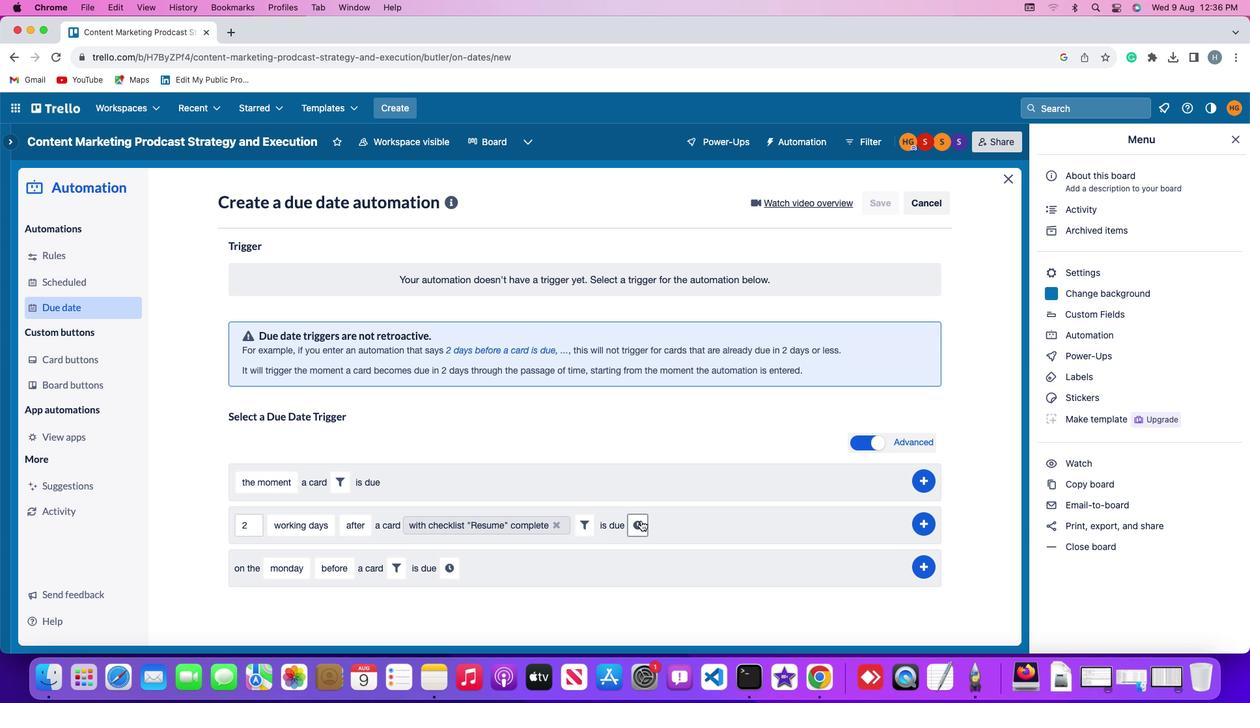 
Action: Mouse pressed left at (640, 519)
Screenshot: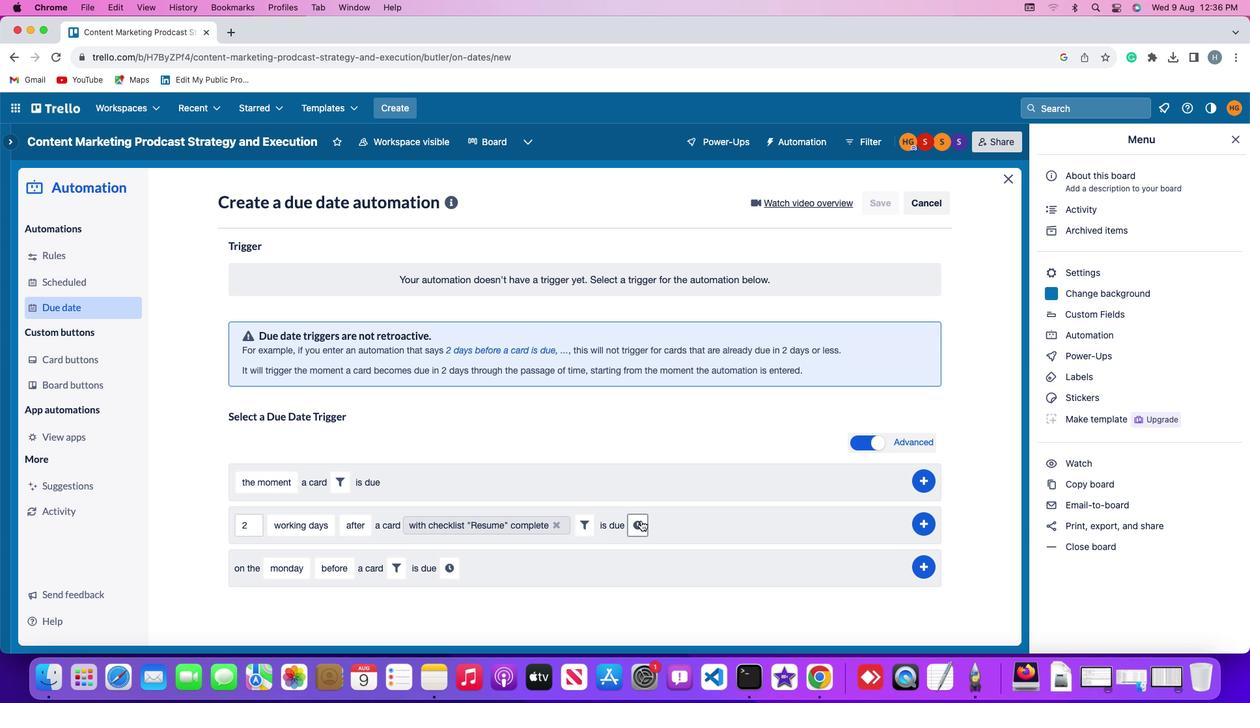 
Action: Mouse moved to (665, 527)
Screenshot: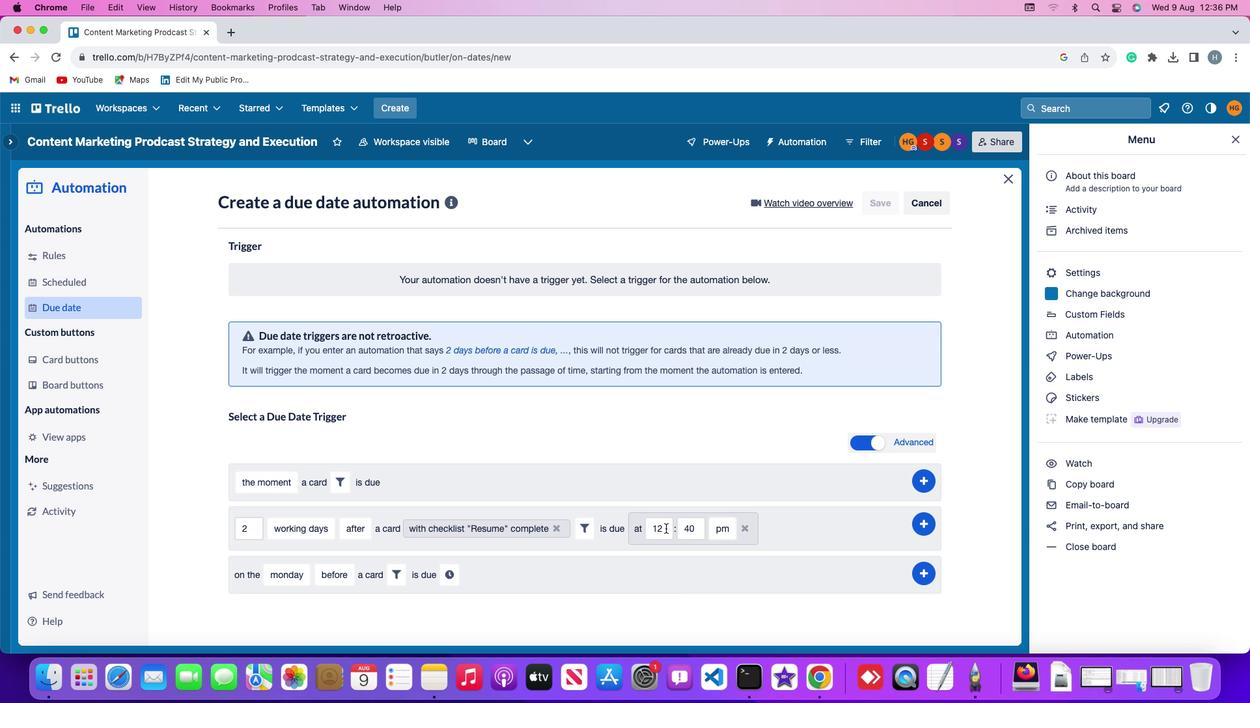 
Action: Mouse pressed left at (665, 527)
Screenshot: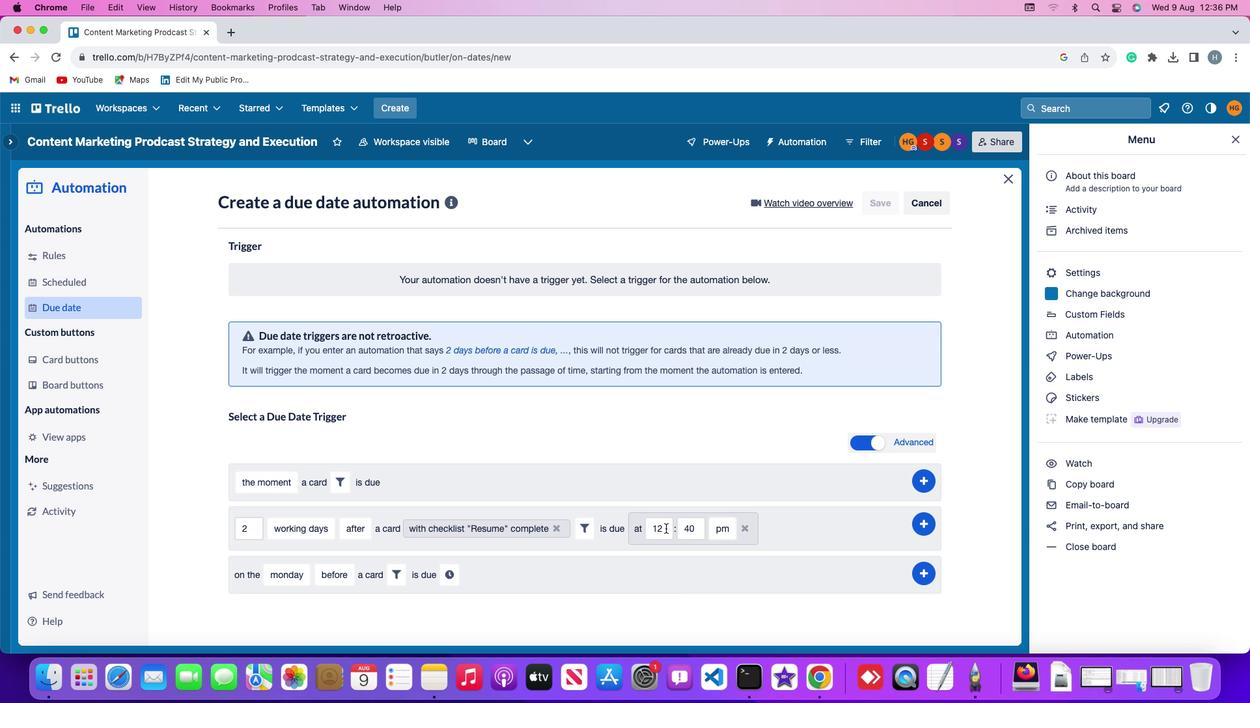 
Action: Key pressed Key.backspaceKey.backspace'1''1'
Screenshot: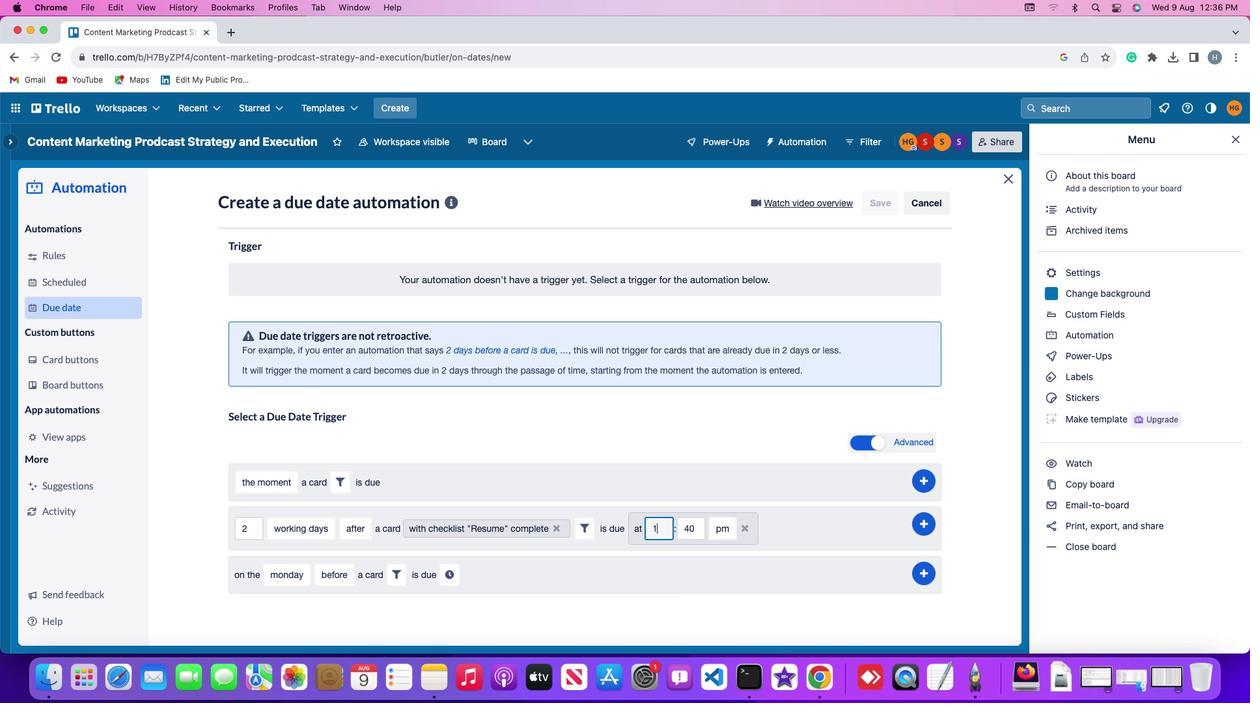 
Action: Mouse moved to (698, 528)
Screenshot: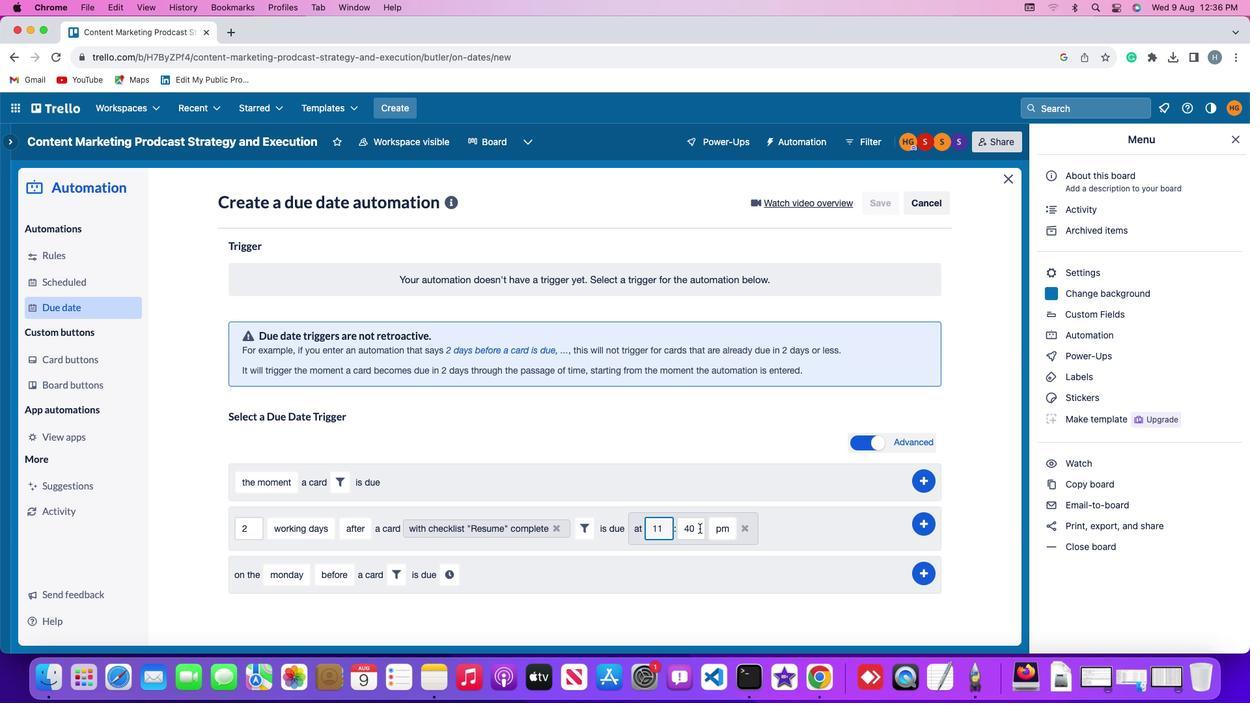 
Action: Mouse pressed left at (698, 528)
Screenshot: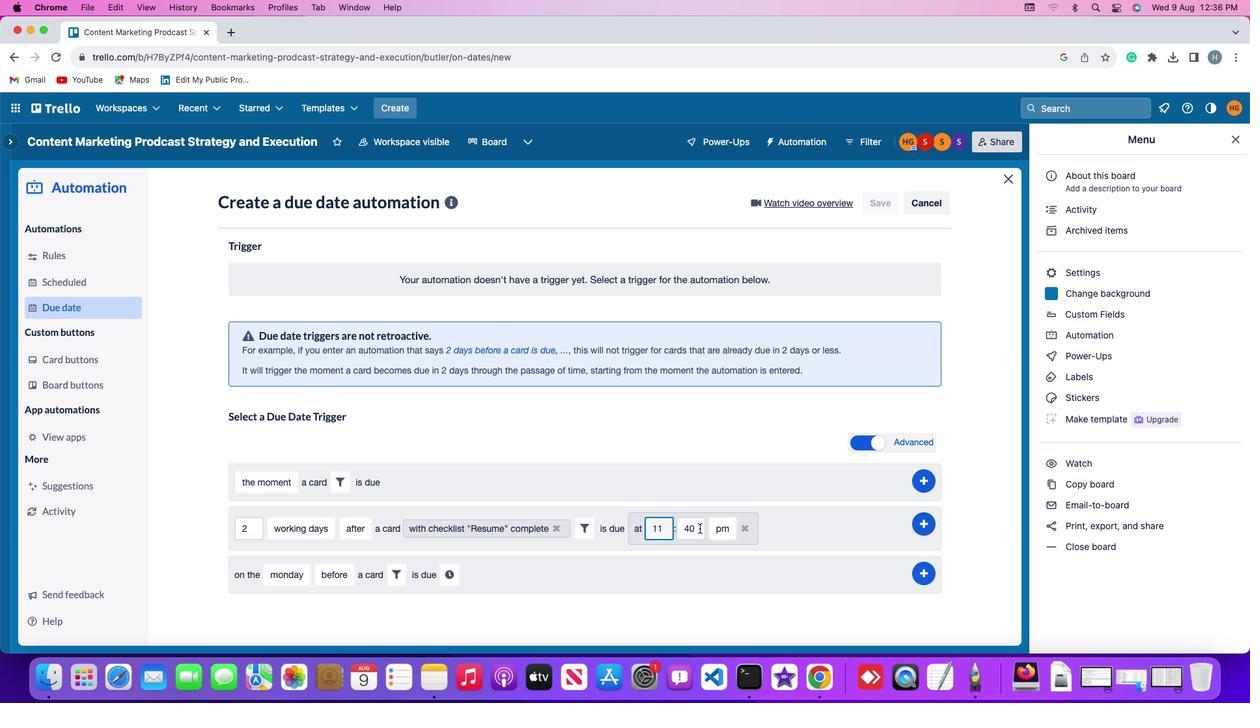 
Action: Key pressed Key.backspaceKey.backspaceKey.backspace
Screenshot: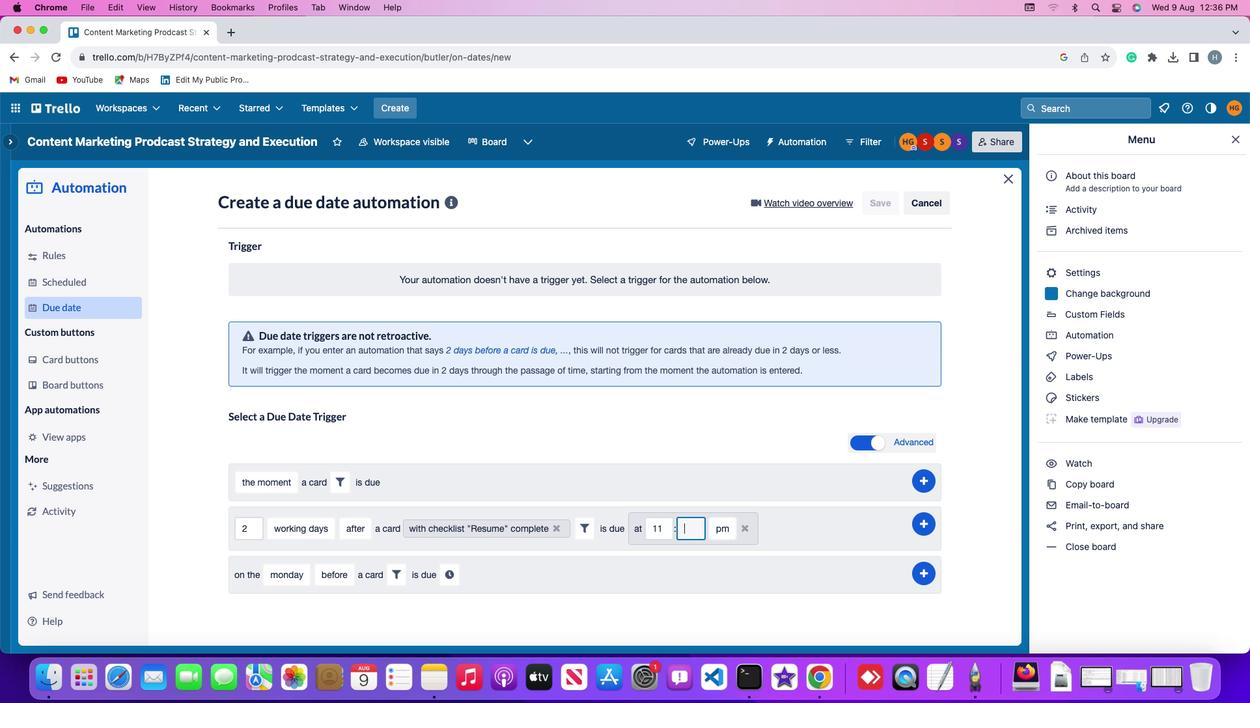 
Action: Mouse moved to (698, 527)
Screenshot: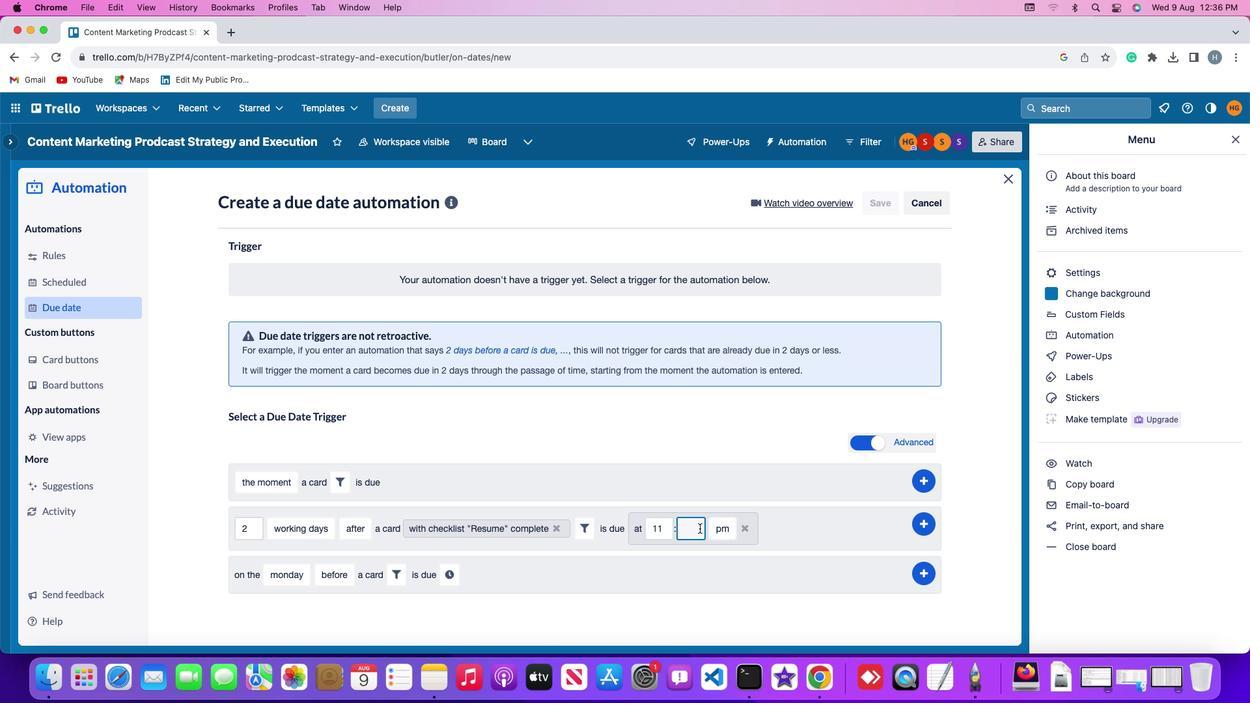
Action: Key pressed '0''0'
Screenshot: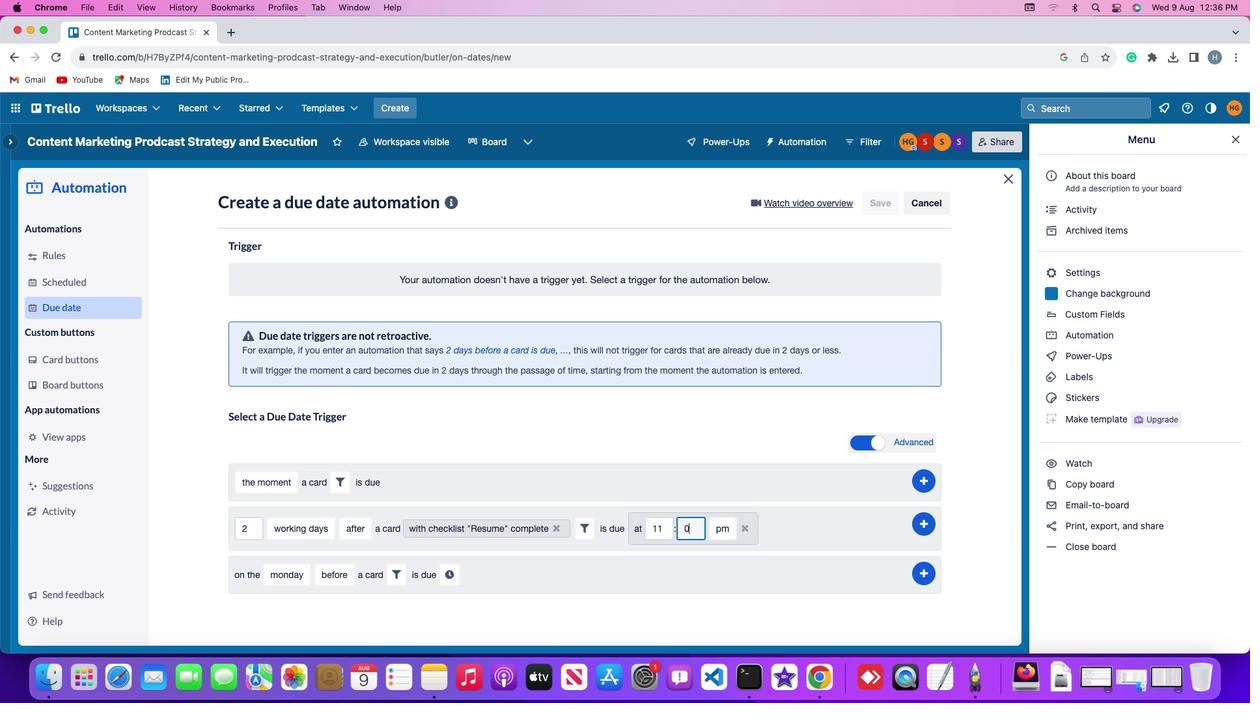 
Action: Mouse moved to (724, 524)
Screenshot: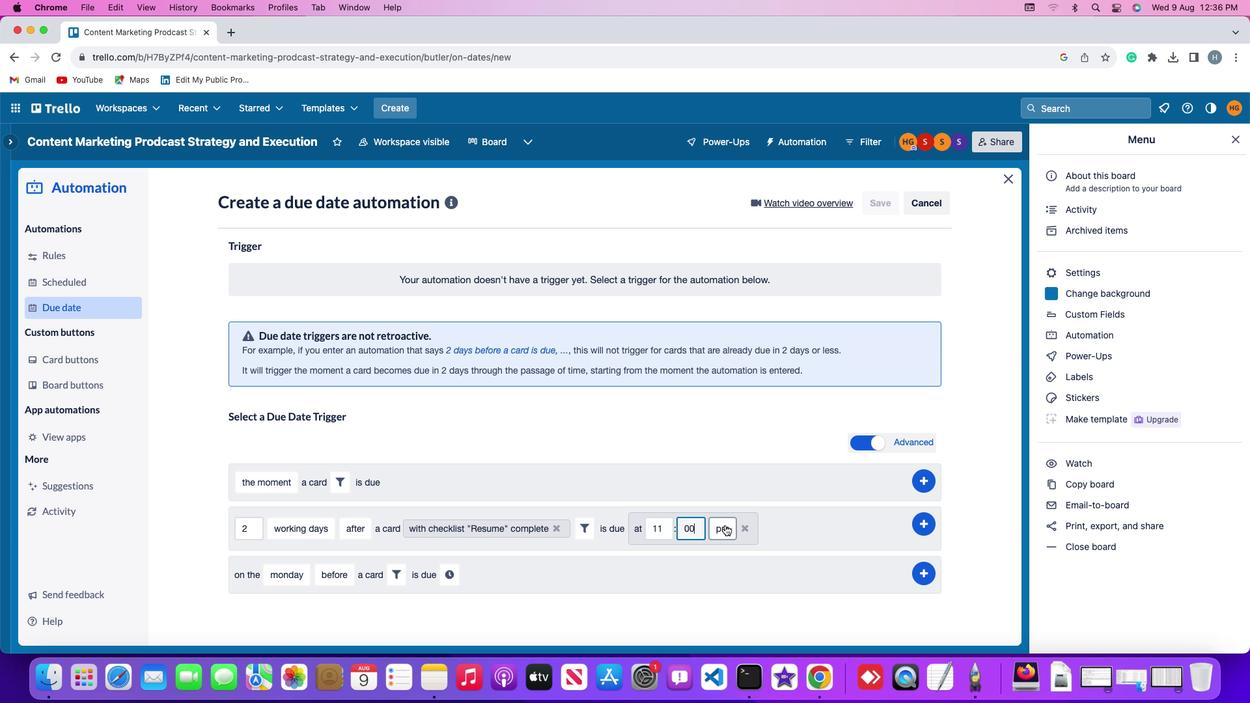 
Action: Mouse pressed left at (724, 524)
Screenshot: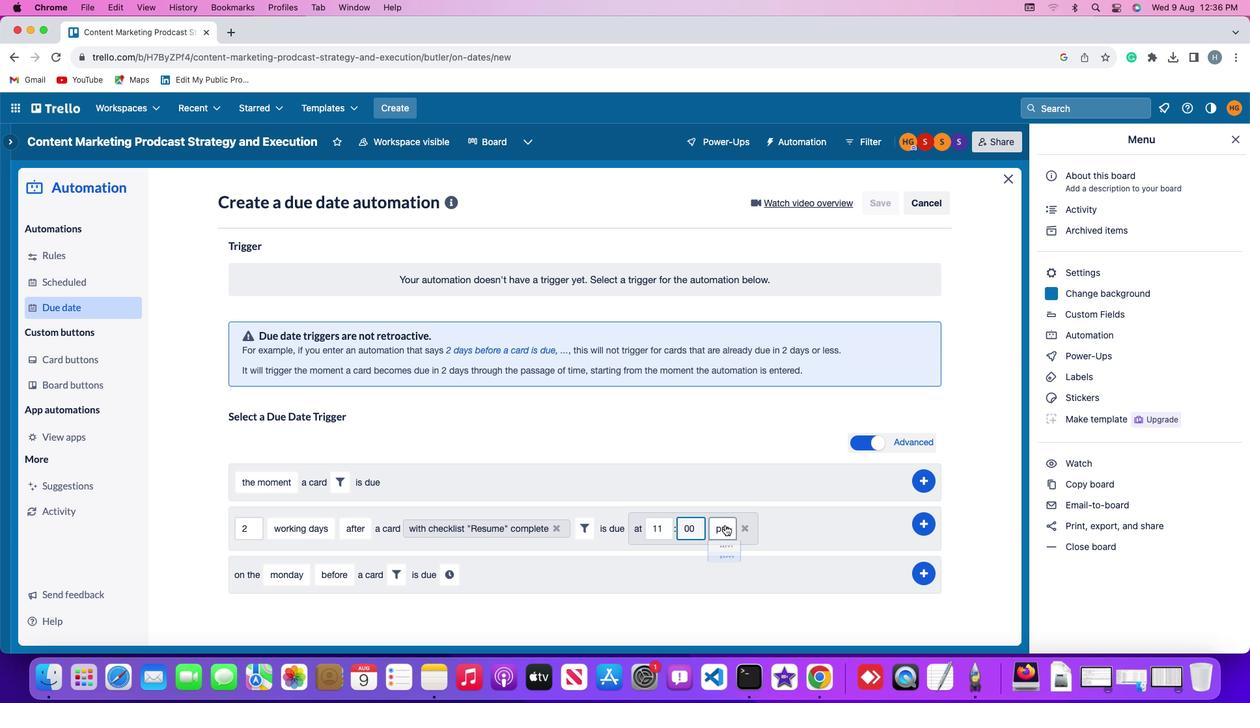 
Action: Mouse moved to (726, 552)
Screenshot: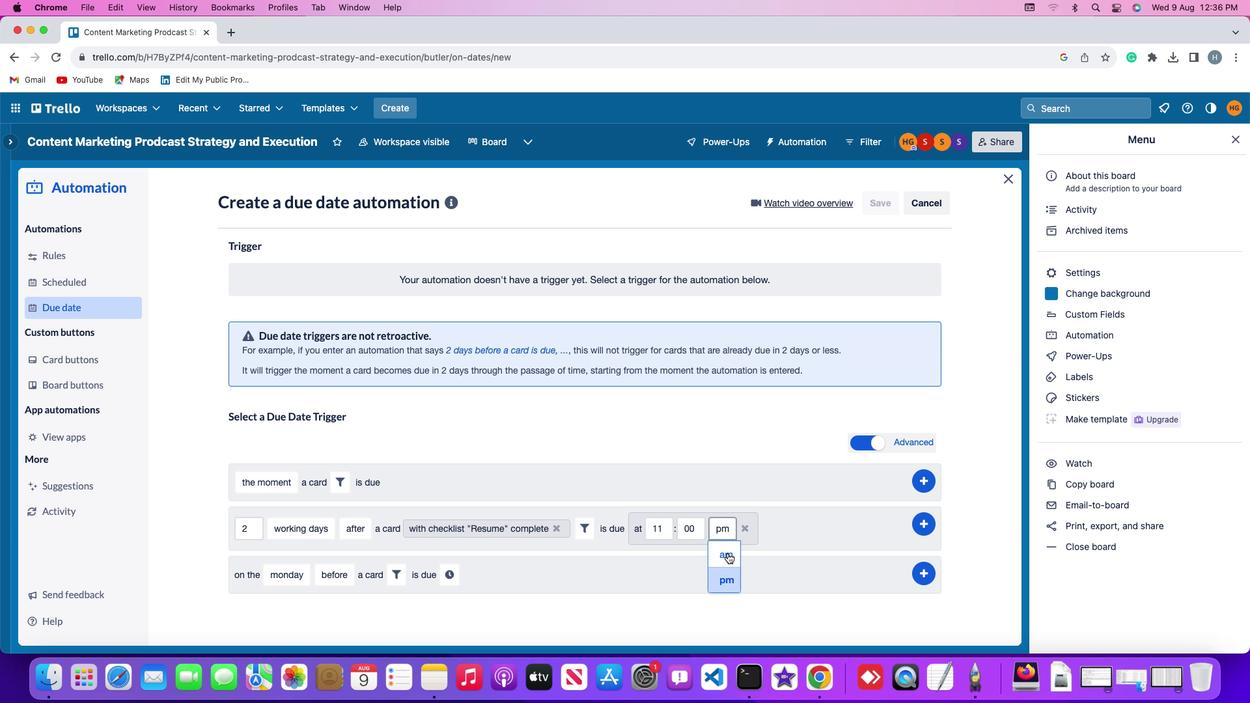 
Action: Mouse pressed left at (726, 552)
Screenshot: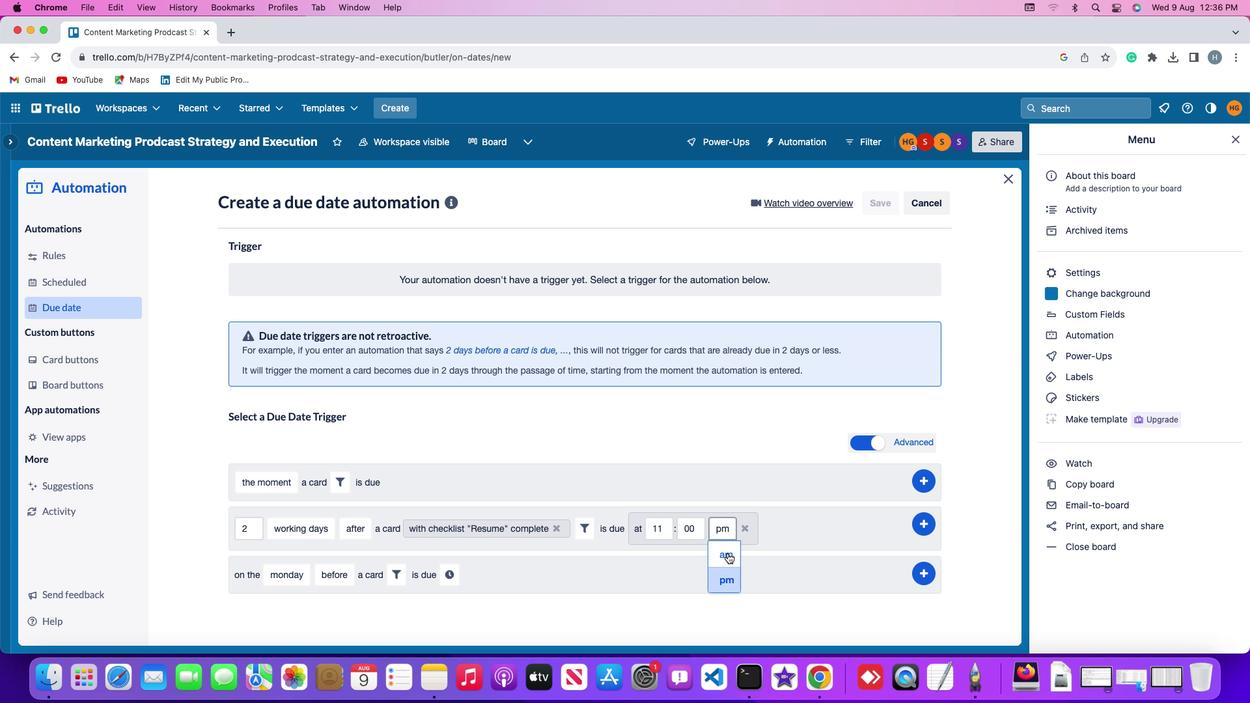 
Action: Mouse moved to (926, 520)
Screenshot: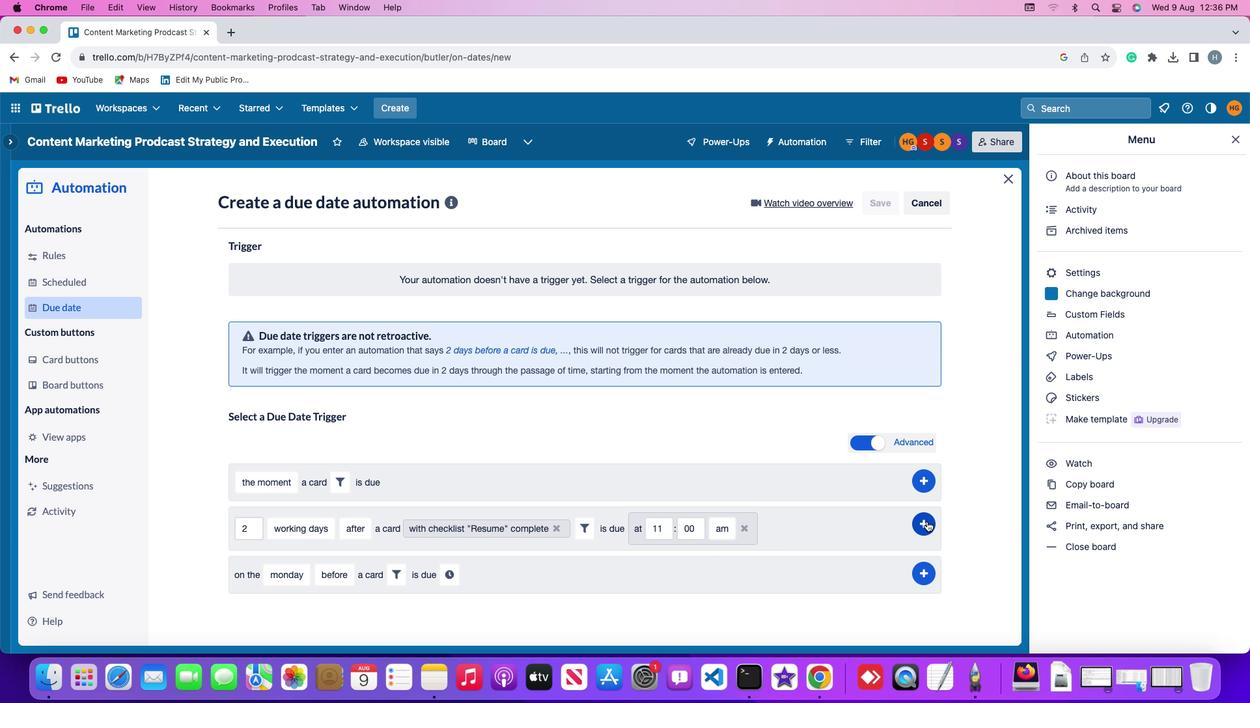 
Action: Mouse pressed left at (926, 520)
Screenshot: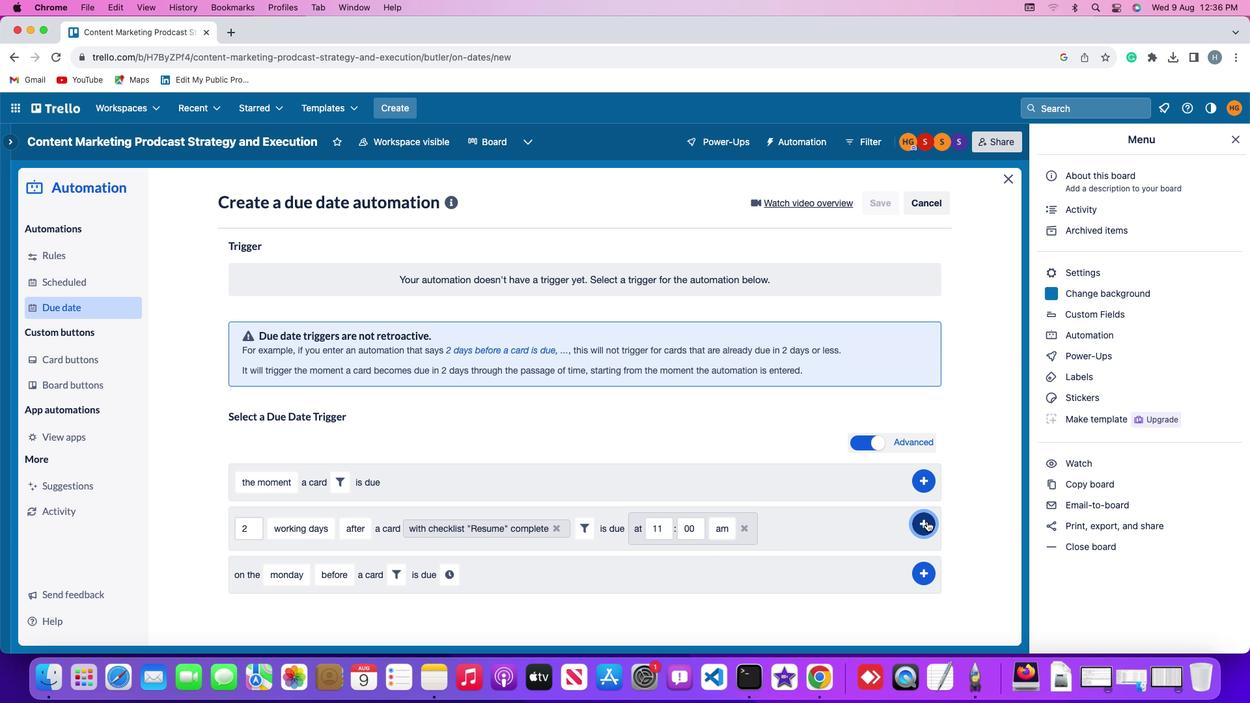 
Action: Mouse moved to (975, 404)
Screenshot: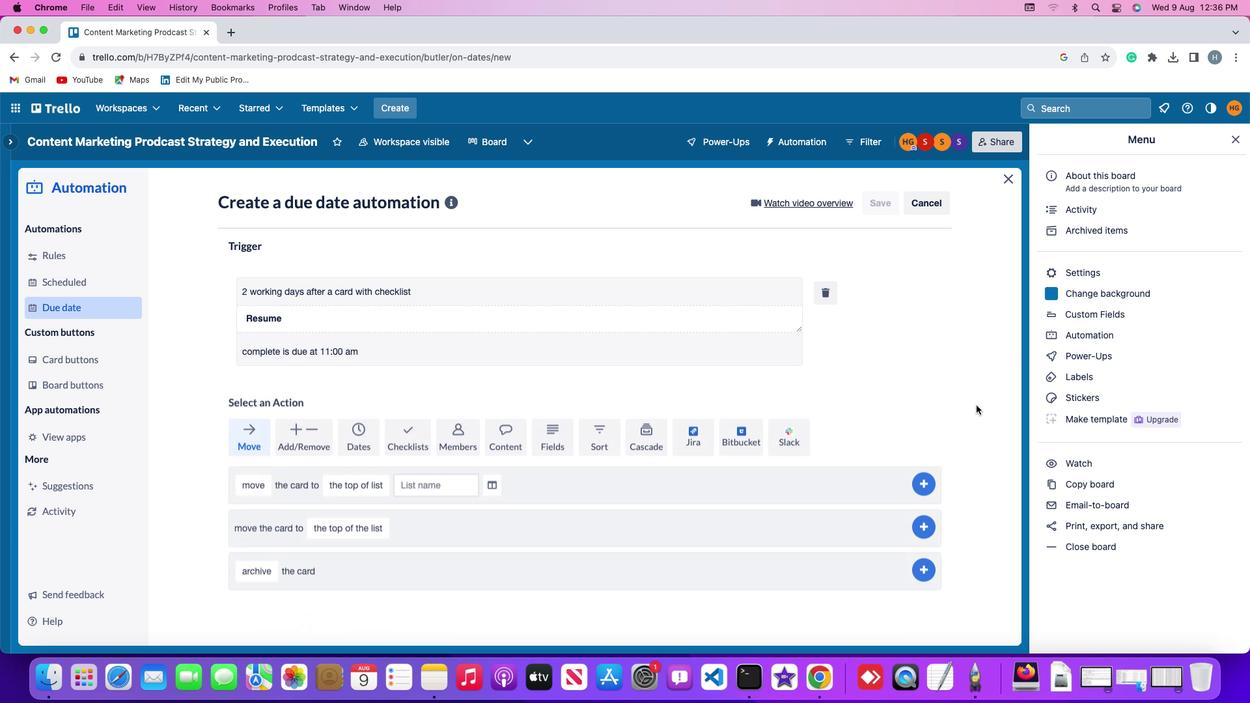 
